 Task: Create a new event for a project review and feedback session on the 16th at 12 PM.
Action: Mouse moved to (27, 98)
Screenshot: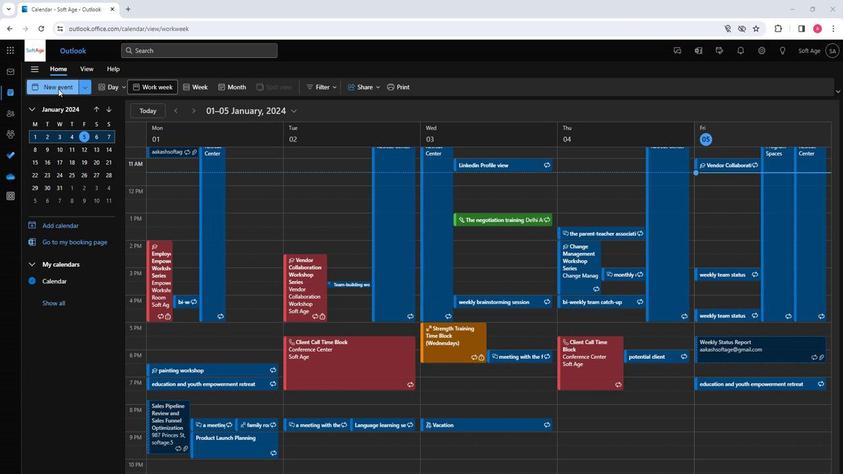 
Action: Mouse pressed left at (27, 98)
Screenshot: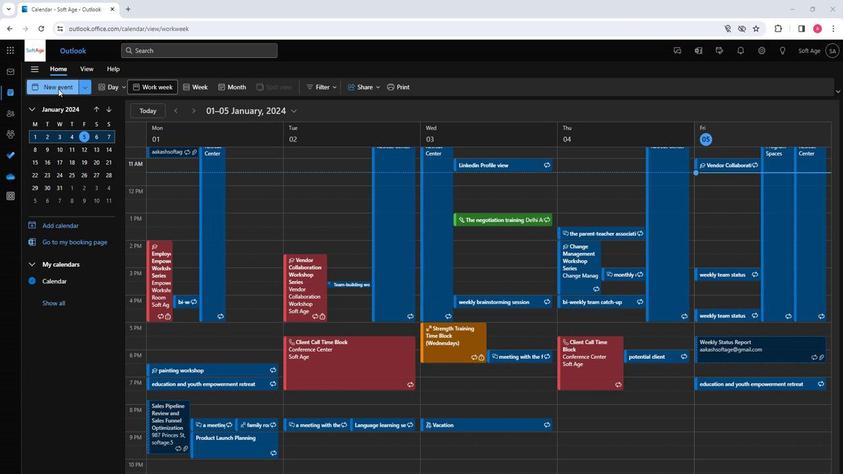 
Action: Mouse moved to (43, 102)
Screenshot: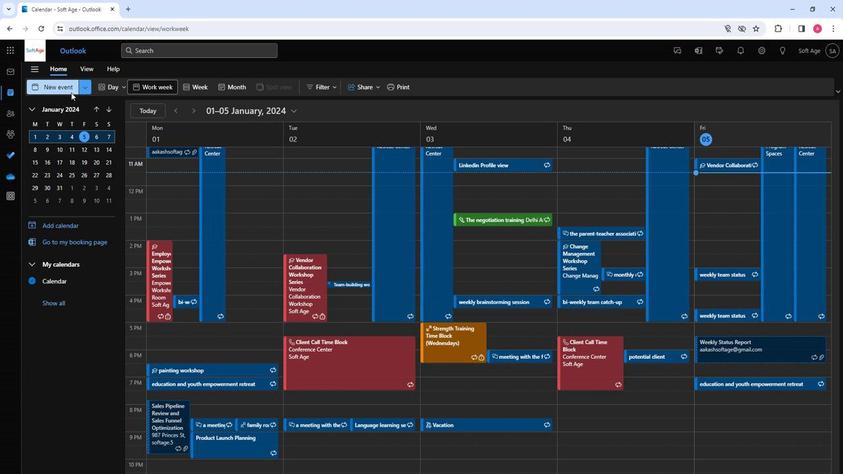 
Action: Key pressed <Key.shift><Key.shift><Key.shift><Key.shift><Key.shift><Key.shift><Key.shift><Key.shift><Key.shift>Project<Key.space><Key.shift><Key.shift><Key.shift><Key.shift><Key.shift><Key.shift>Review<Key.space>and<Key.backspace><Key.backspace><Key.backspace><Key.shift>And<Key.space><Key.shift>Feedback<Key.space><Key.shift><Key.shift><Key.shift><Key.shift><Key.shift><Key.shift><Key.shift><Key.shift><Key.shift><Key.shift><Key.shift><Key.shift><Key.shift><Key.shift>Session
Screenshot: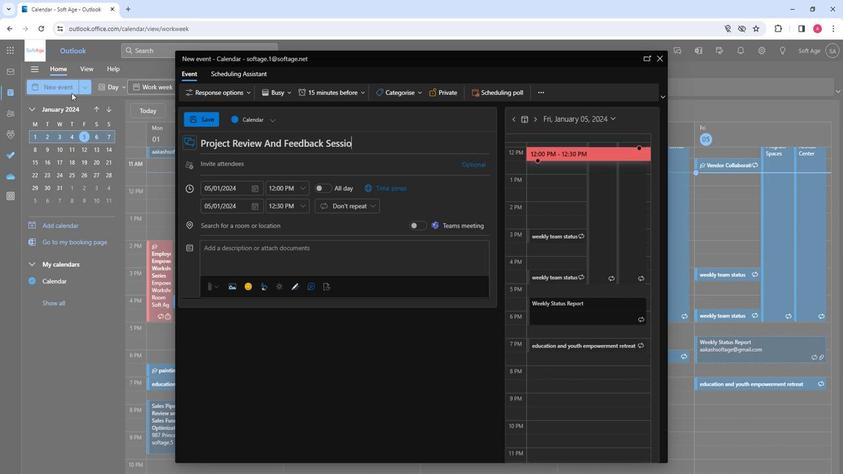 
Action: Mouse moved to (202, 173)
Screenshot: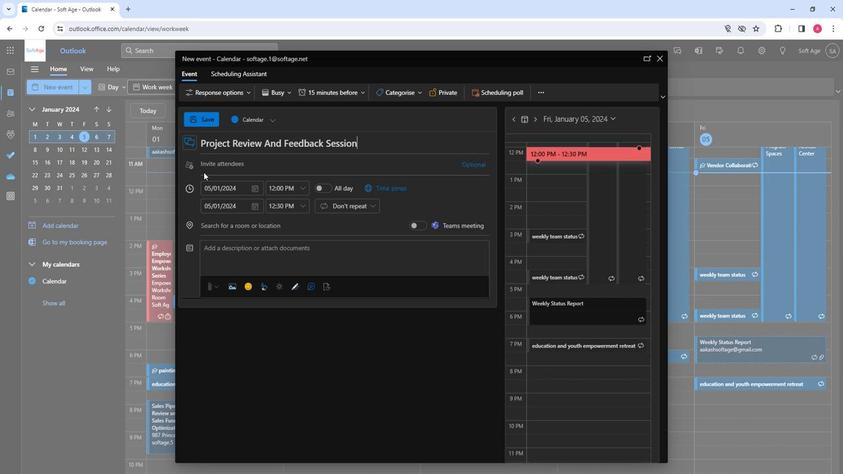 
Action: Mouse pressed left at (202, 173)
Screenshot: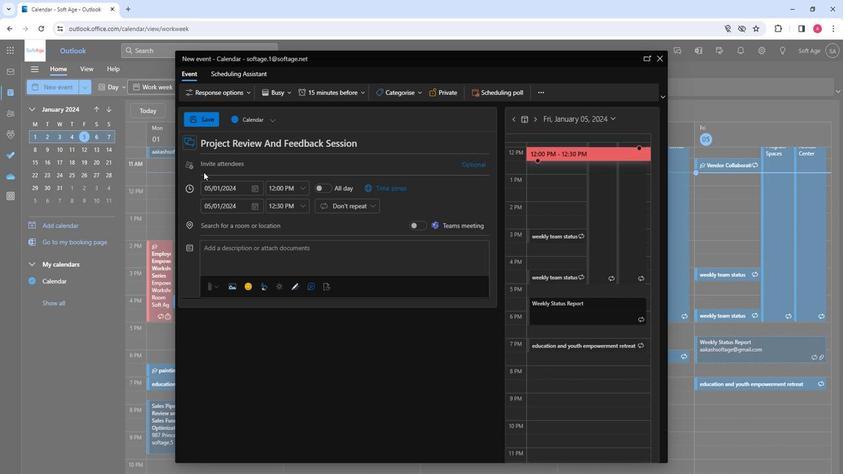 
Action: Mouse moved to (204, 173)
Screenshot: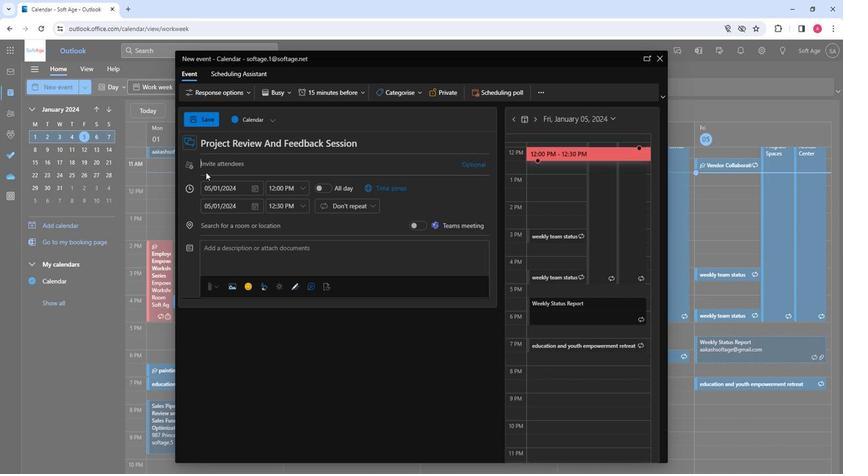 
Action: Key pressed sp
Screenshot: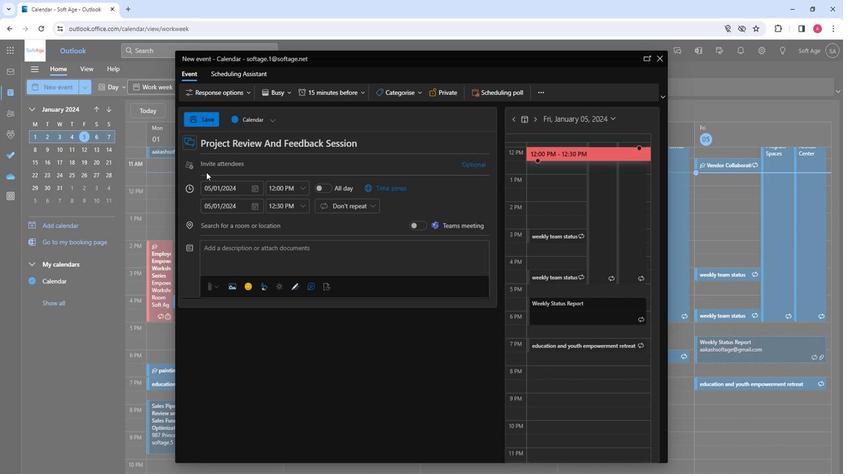 
Action: Mouse moved to (220, 171)
Screenshot: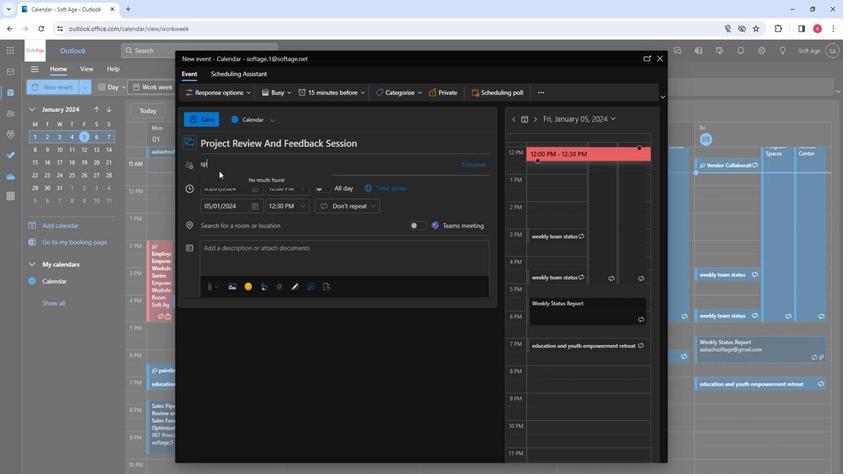 
Action: Key pressed <Key.backspace>
Screenshot: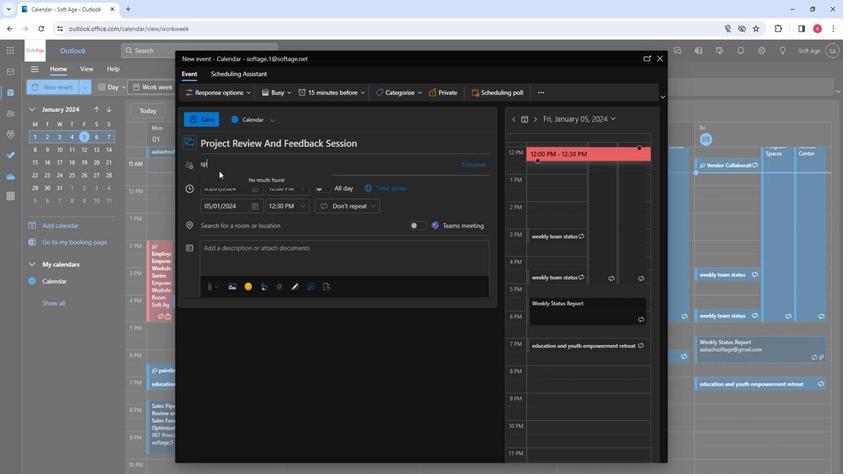 
Action: Mouse moved to (231, 187)
Screenshot: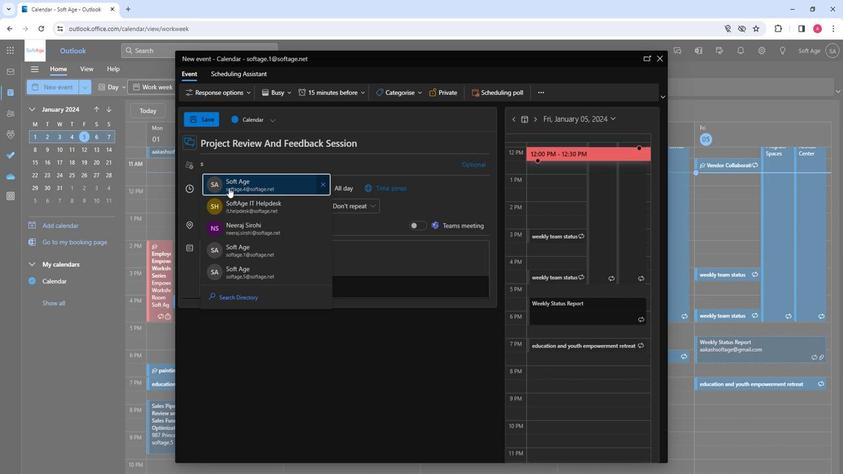 
Action: Mouse pressed left at (231, 187)
Screenshot: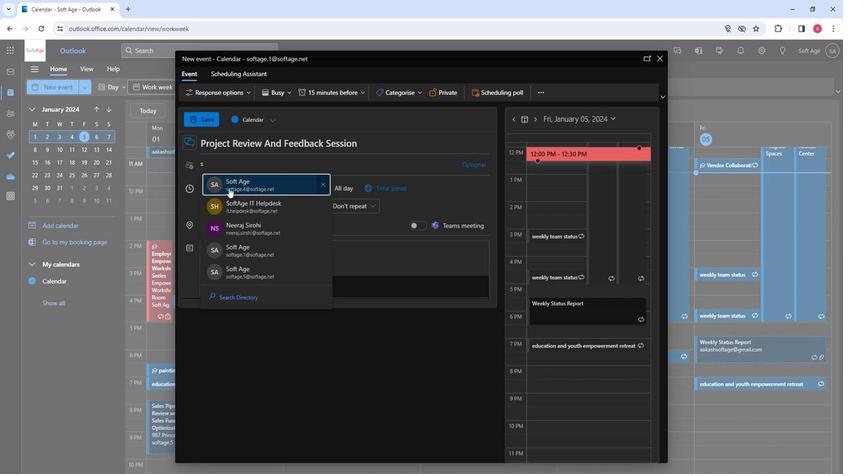 
Action: Key pressed so
Screenshot: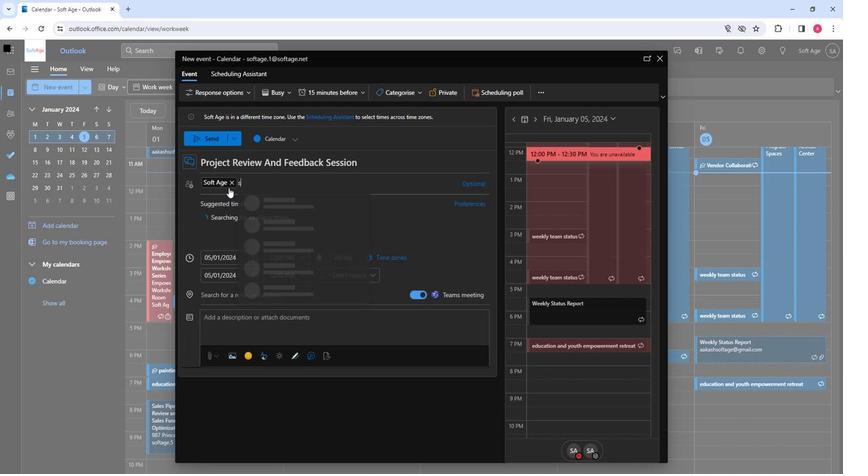 
Action: Mouse moved to (280, 239)
Screenshot: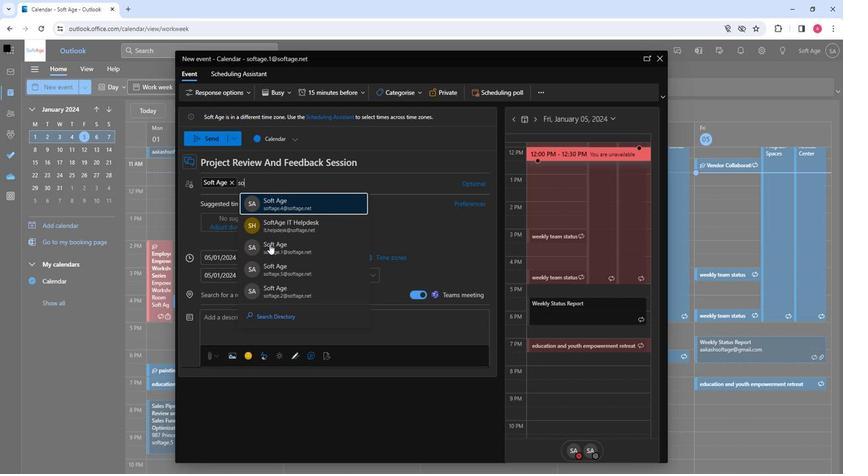 
Action: Mouse pressed left at (280, 239)
Screenshot: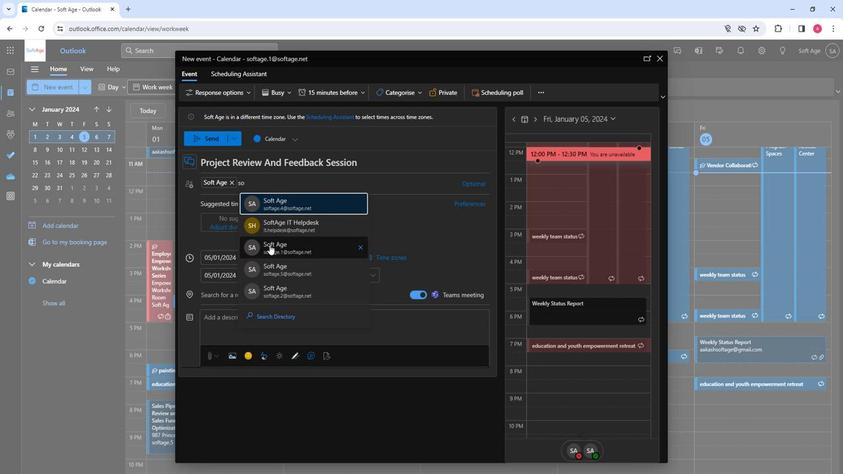 
Action: Mouse moved to (281, 239)
Screenshot: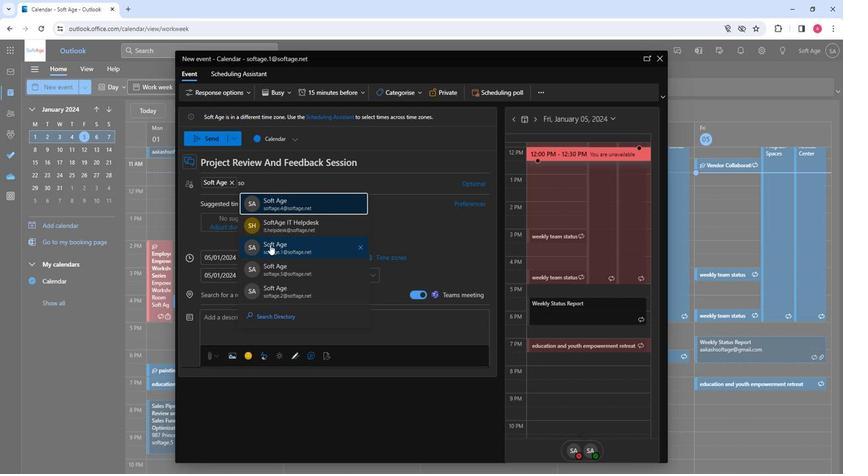 
Action: Key pressed so
Screenshot: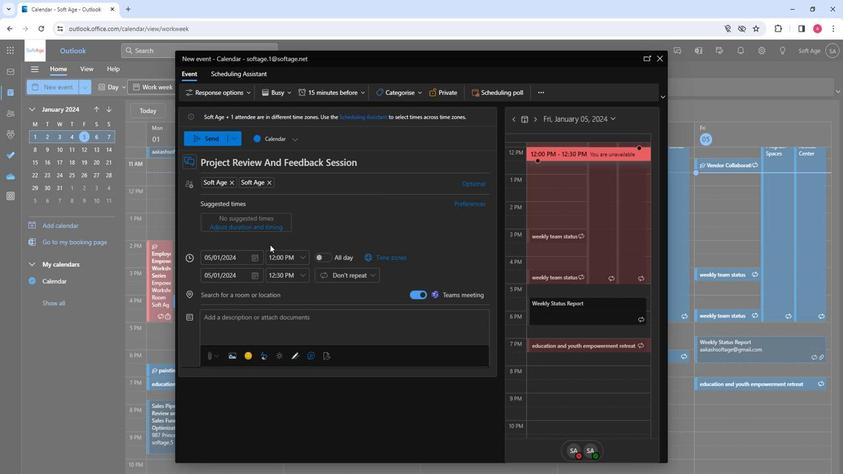 
Action: Mouse moved to (323, 274)
Screenshot: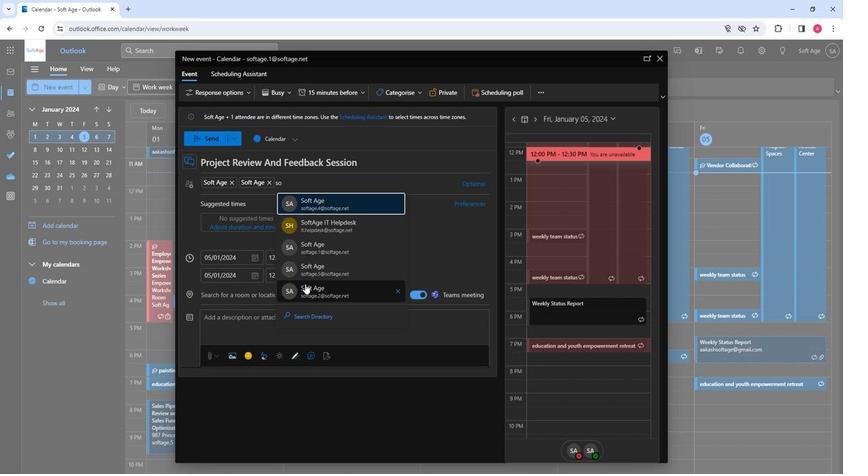 
Action: Mouse pressed left at (323, 274)
Screenshot: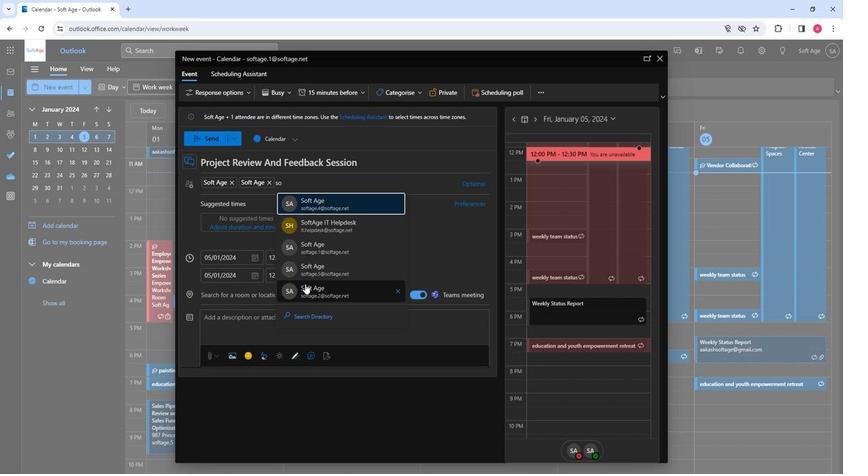 
Action: Mouse moved to (264, 249)
Screenshot: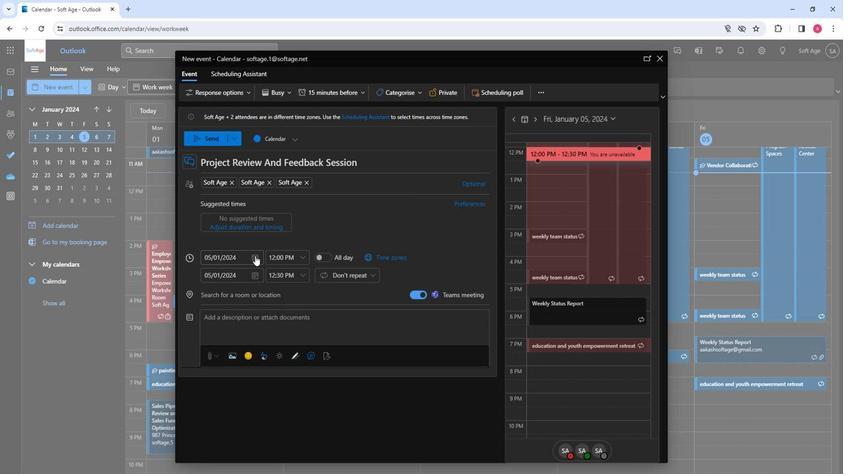 
Action: Mouse pressed left at (264, 249)
Screenshot: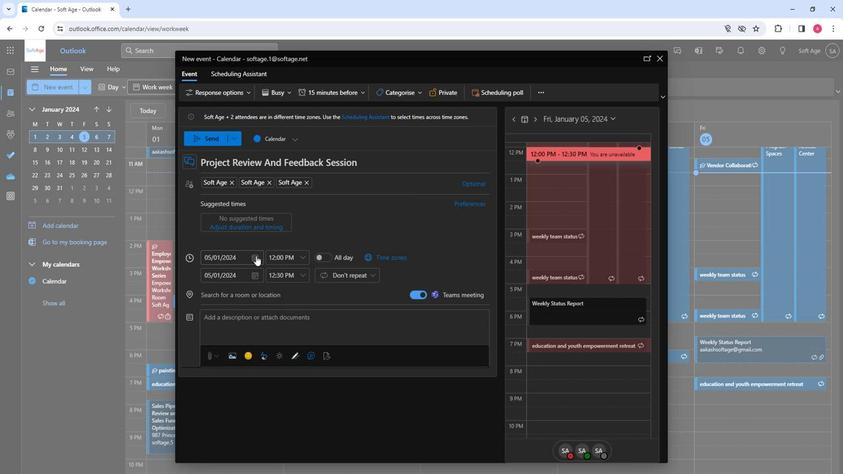 
Action: Mouse moved to (227, 315)
Screenshot: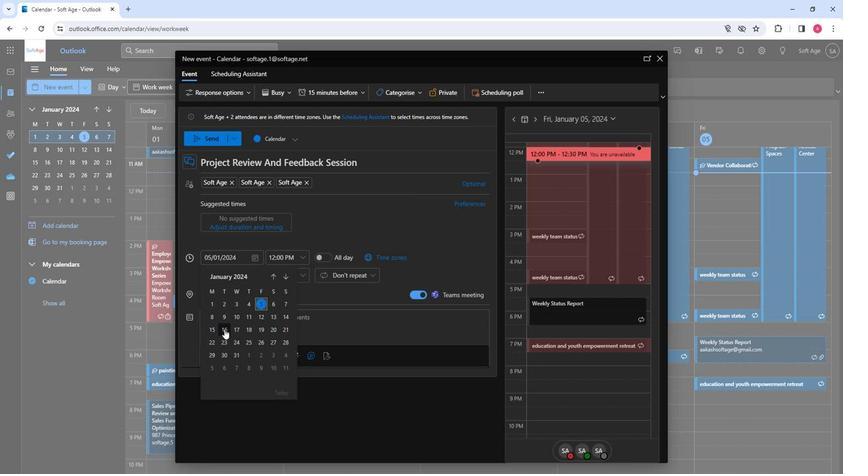 
Action: Mouse pressed left at (227, 315)
Screenshot: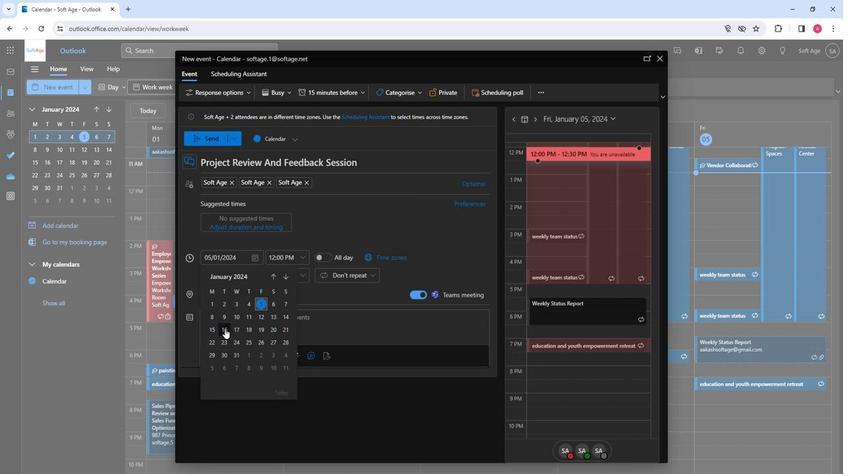 
Action: Mouse moved to (318, 252)
Screenshot: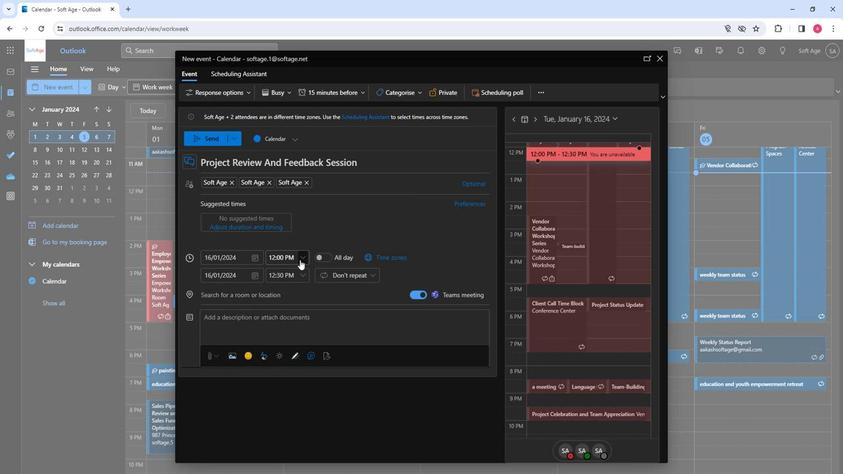 
Action: Mouse pressed left at (318, 252)
Screenshot: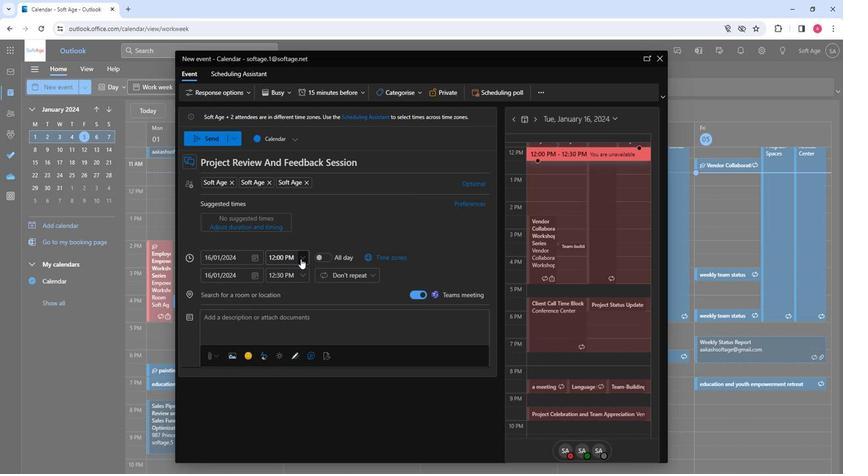 
Action: Mouse moved to (310, 287)
Screenshot: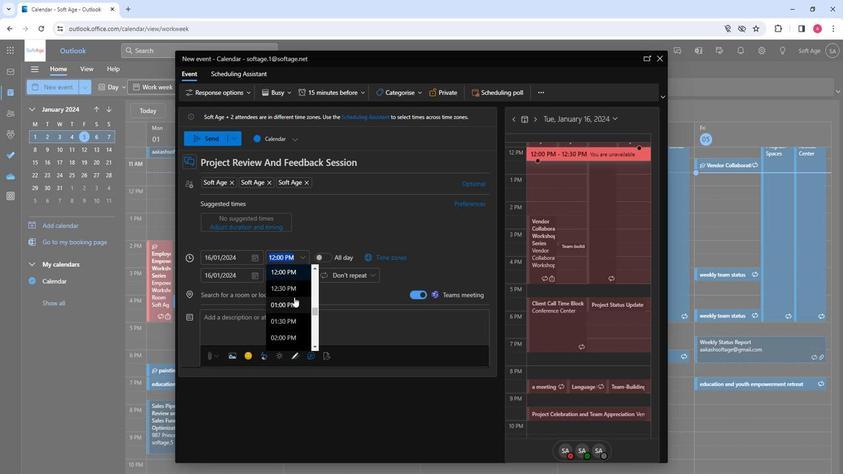
Action: Mouse scrolled (310, 286) with delta (0, 0)
Screenshot: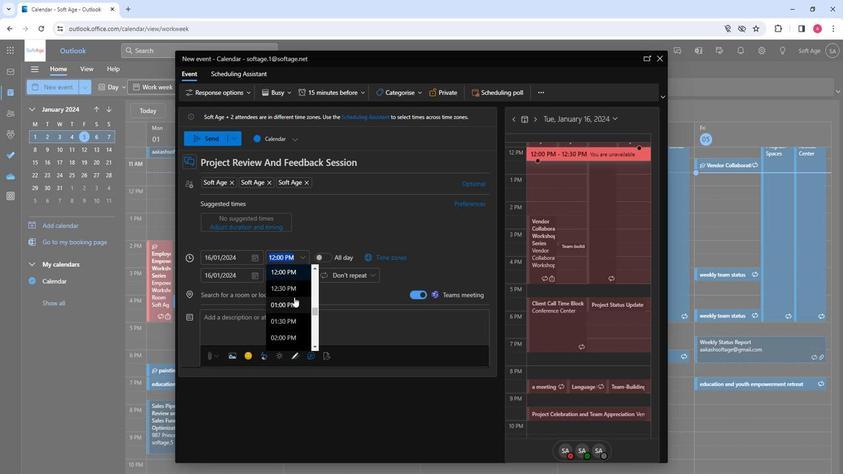 
Action: Mouse moved to (309, 287)
Screenshot: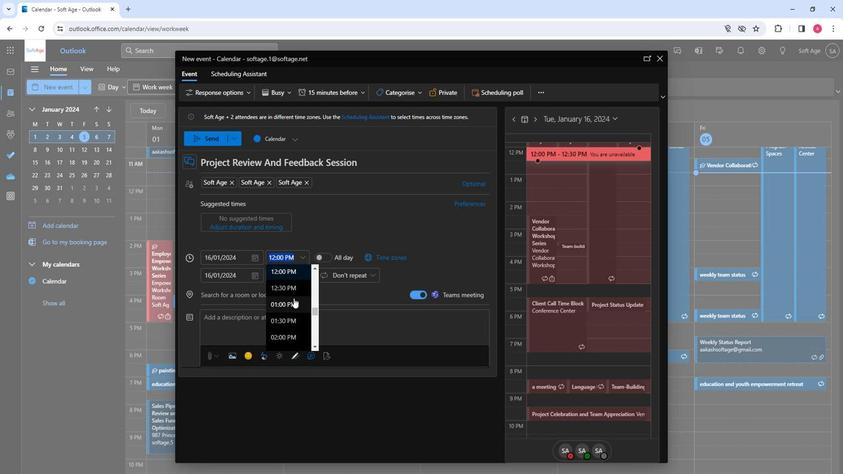 
Action: Mouse scrolled (309, 287) with delta (0, 0)
Screenshot: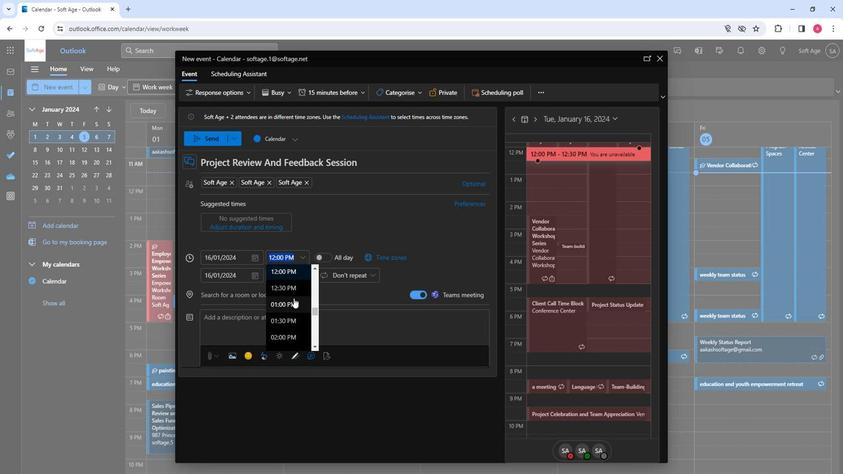 
Action: Mouse scrolled (309, 287) with delta (0, 0)
Screenshot: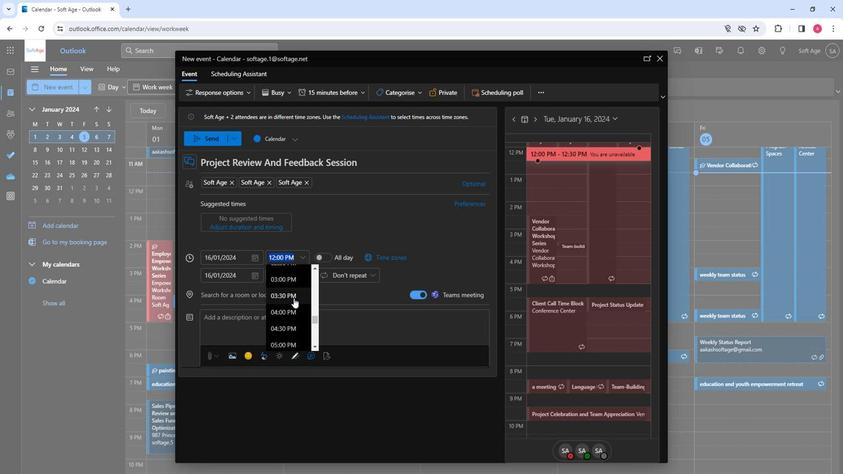 
Action: Mouse scrolled (309, 287) with delta (0, 0)
Screenshot: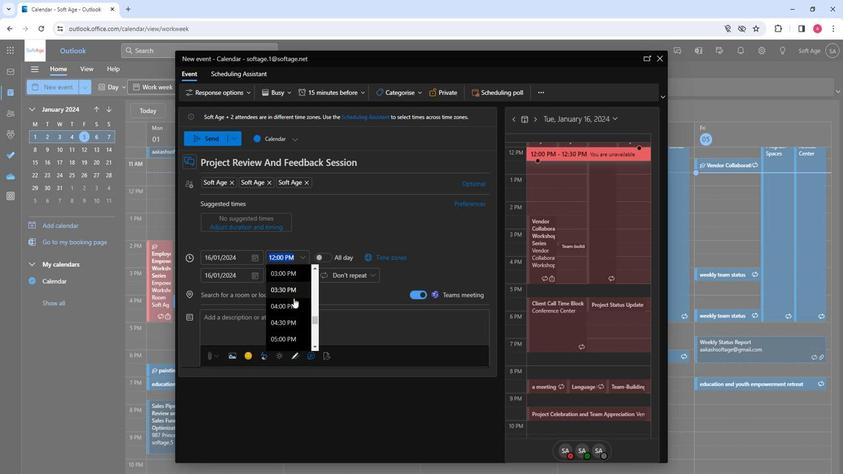 
Action: Mouse scrolled (309, 287) with delta (0, 0)
Screenshot: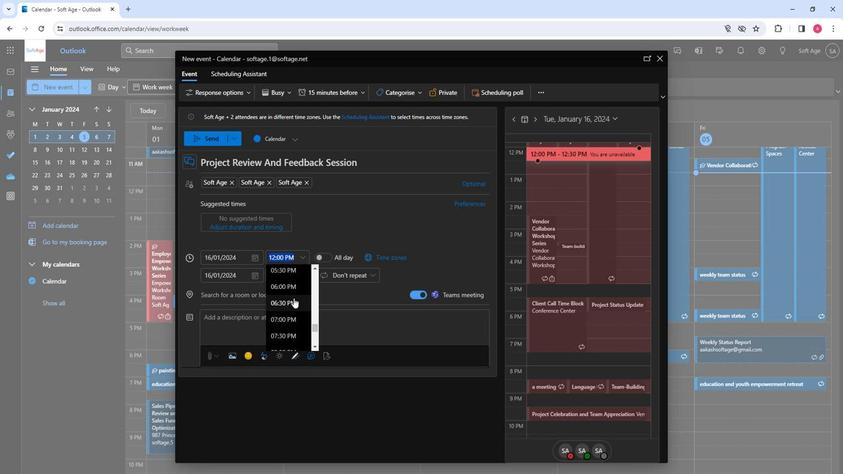 
Action: Mouse scrolled (309, 287) with delta (0, 0)
Screenshot: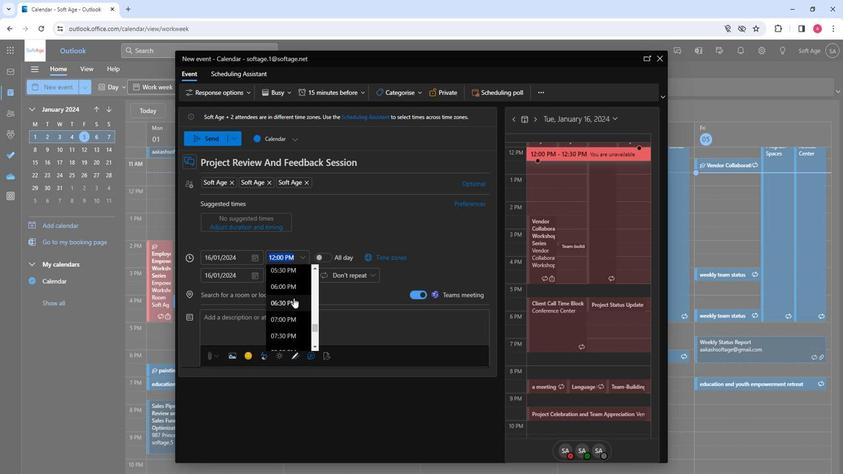 
Action: Mouse scrolled (309, 287) with delta (0, 0)
Screenshot: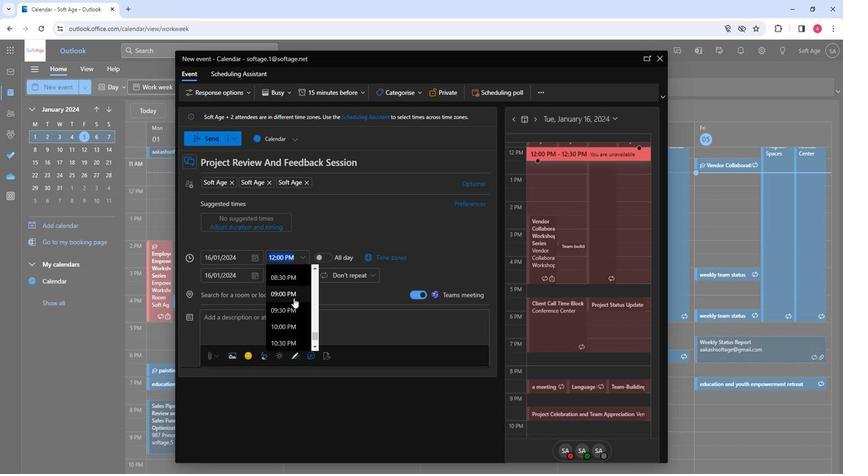 
Action: Mouse scrolled (309, 287) with delta (0, 0)
Screenshot: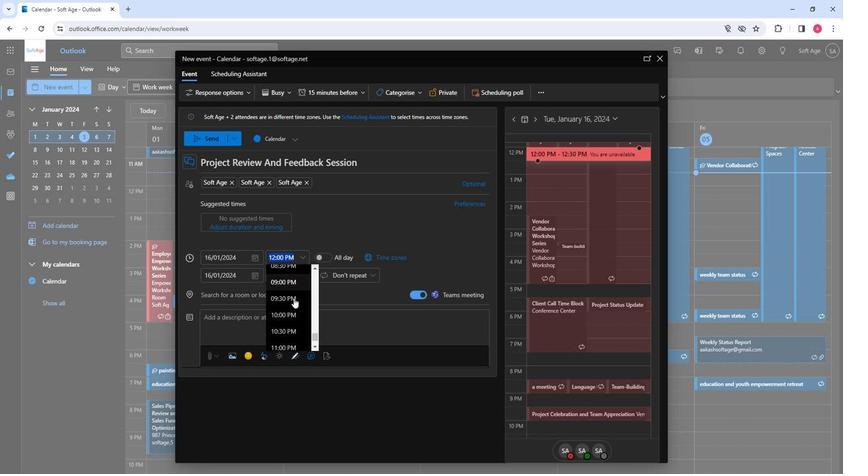 
Action: Mouse scrolled (309, 287) with delta (0, 0)
Screenshot: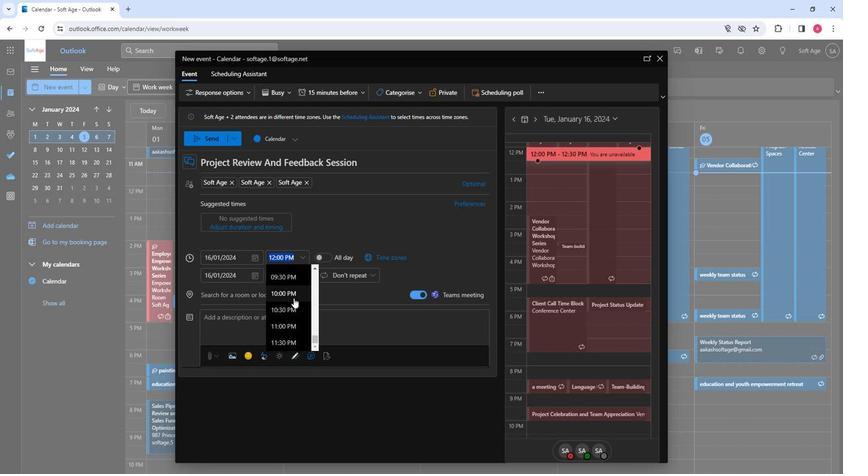 
Action: Mouse scrolled (309, 287) with delta (0, 0)
Screenshot: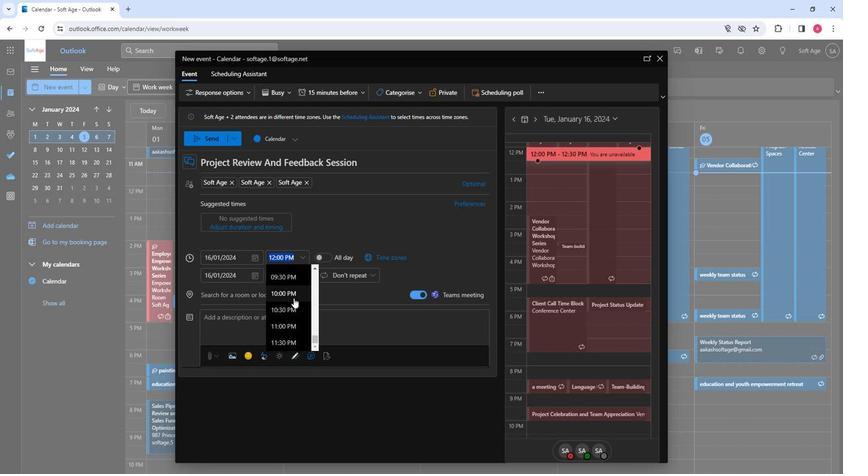 
Action: Mouse scrolled (309, 287) with delta (0, 0)
Screenshot: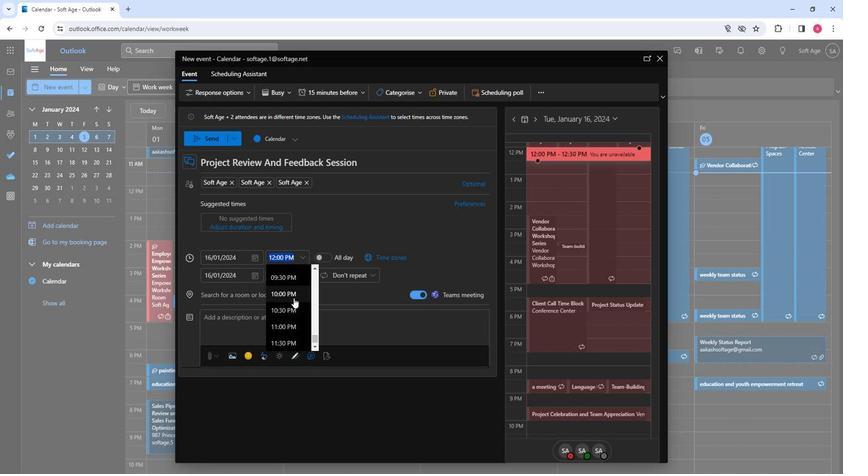
Action: Mouse scrolled (309, 287) with delta (0, 0)
Screenshot: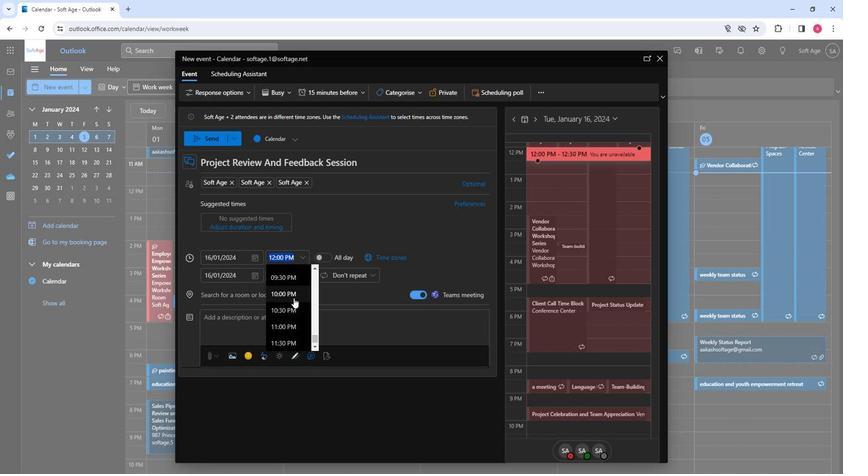 
Action: Mouse scrolled (309, 287) with delta (0, 0)
Screenshot: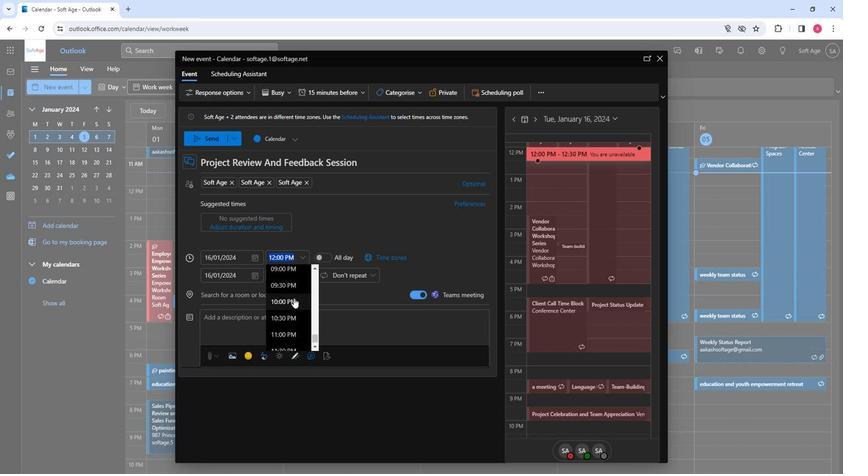 
Action: Mouse scrolled (309, 287) with delta (0, 0)
Screenshot: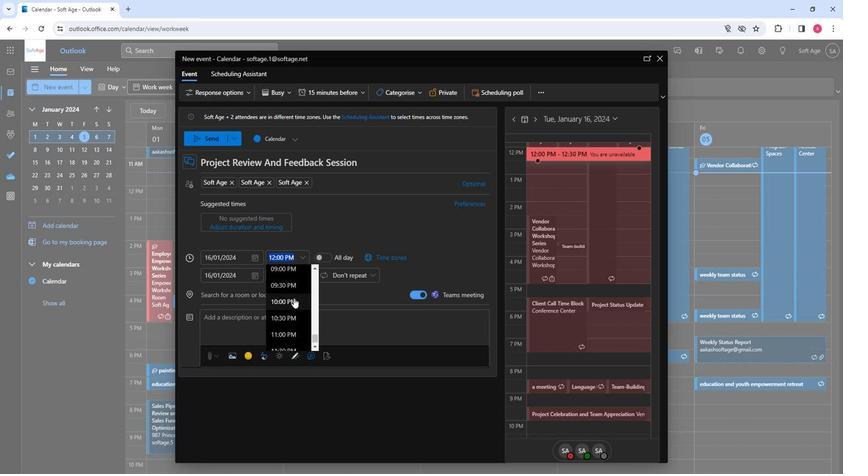 
Action: Mouse scrolled (309, 287) with delta (0, 0)
Screenshot: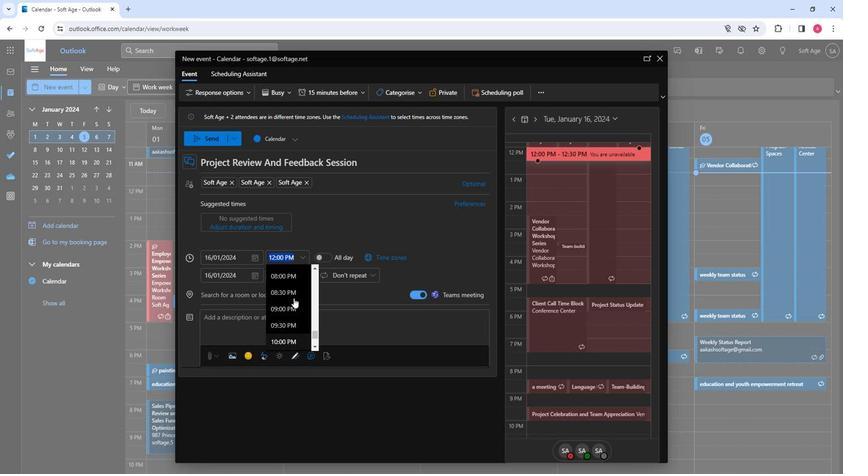 
Action: Mouse moved to (305, 276)
Screenshot: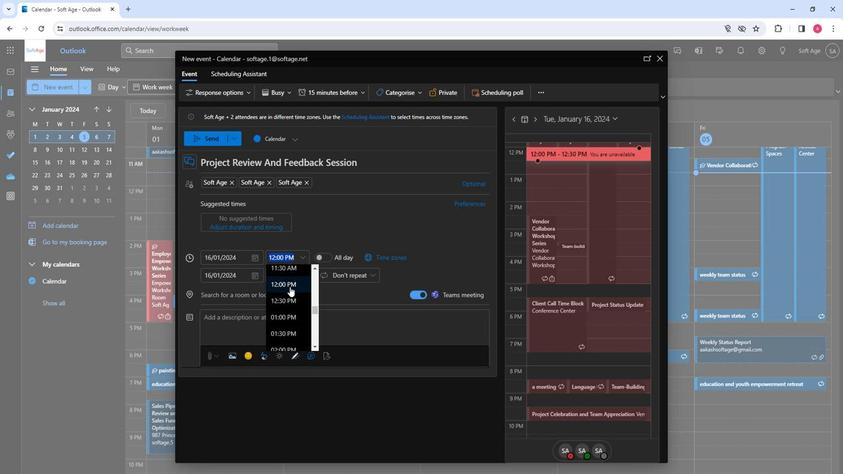 
Action: Mouse pressed left at (305, 276)
Screenshot: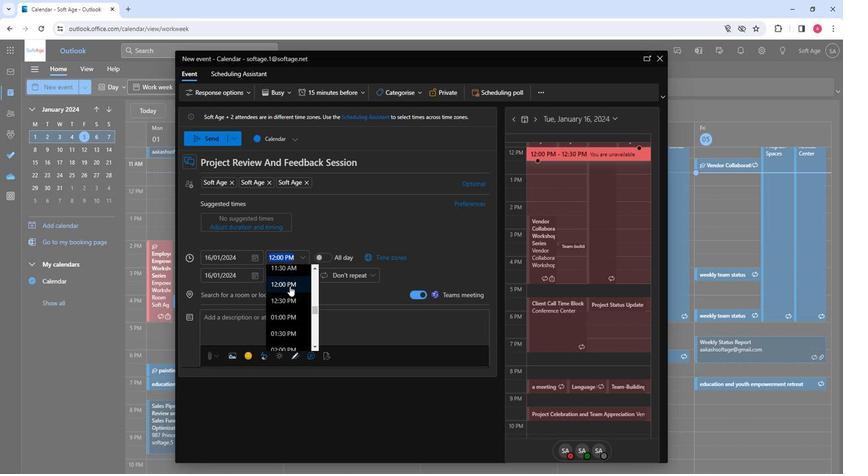 
Action: Mouse moved to (268, 284)
Screenshot: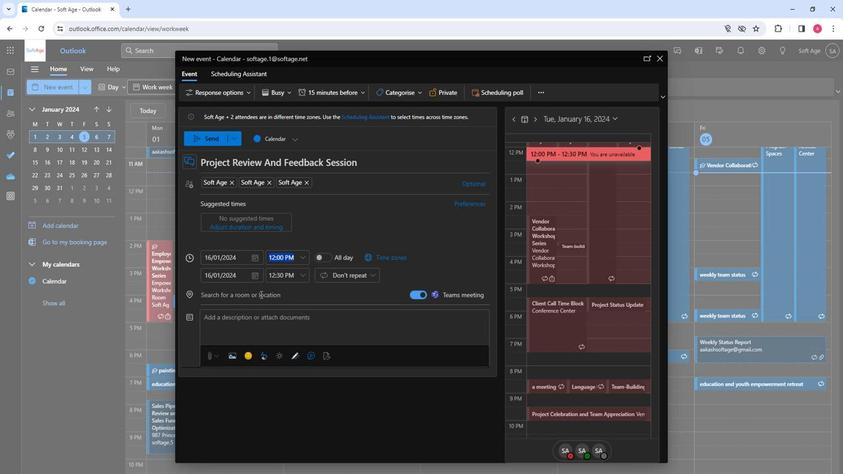 
Action: Mouse pressed left at (268, 284)
Screenshot: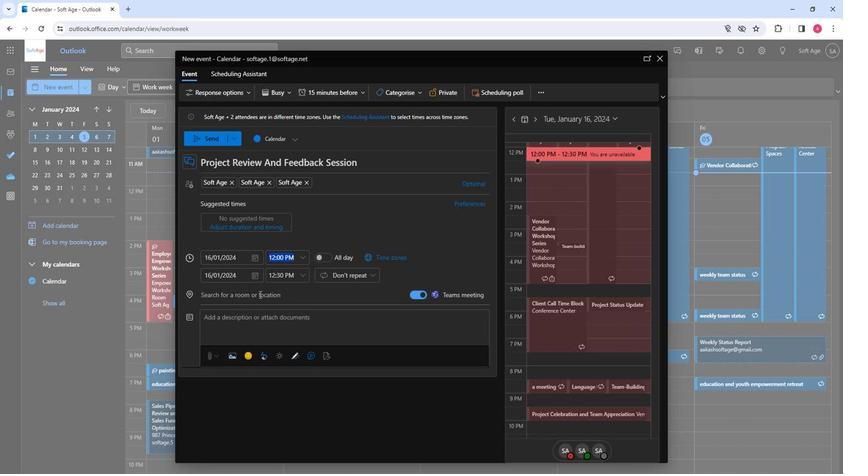 
Action: Mouse moved to (269, 374)
Screenshot: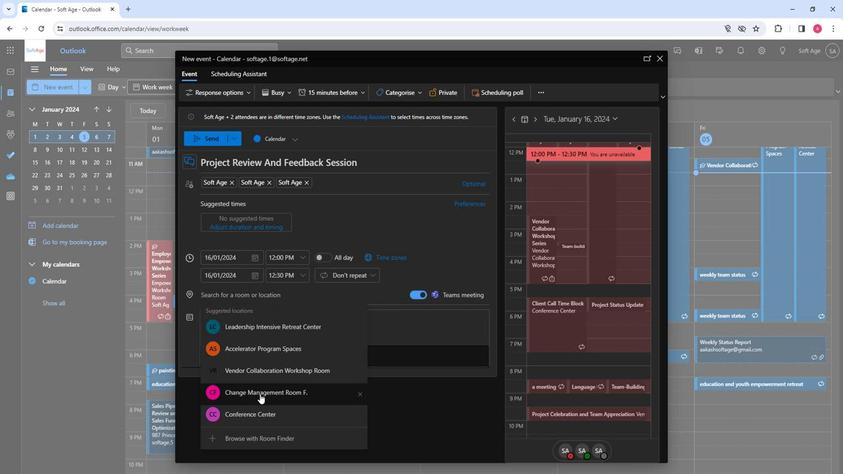 
Action: Mouse pressed left at (269, 374)
Screenshot: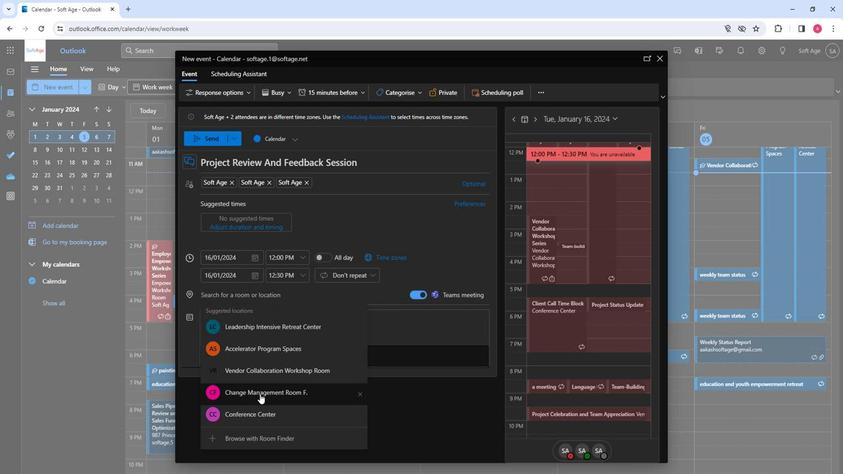 
Action: Mouse moved to (233, 312)
Screenshot: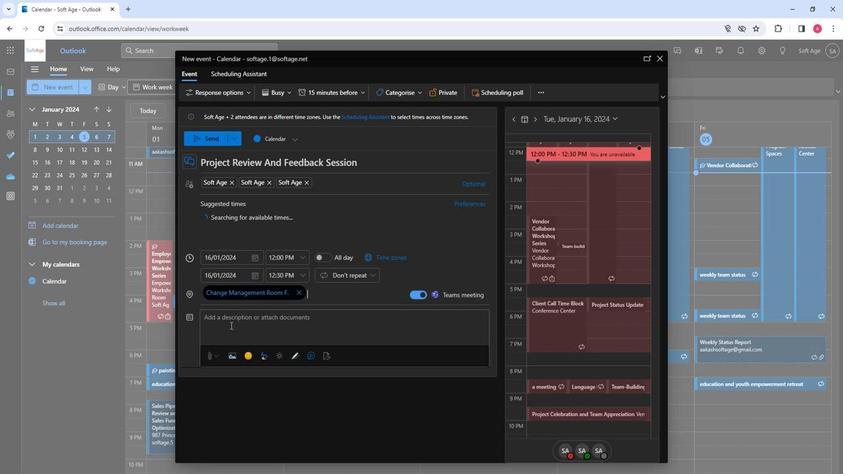 
Action: Mouse pressed left at (233, 312)
Screenshot: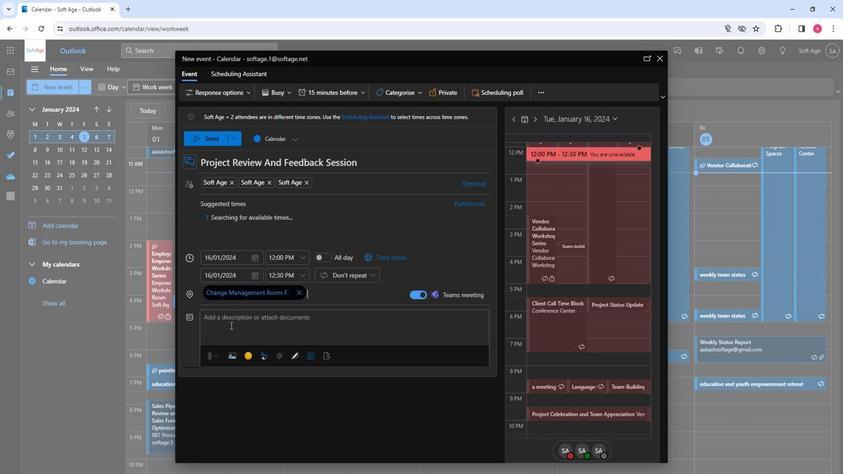 
Action: Key pressed <Key.shift>Join<Key.space>our<Key.space>innovative<Key.space><Key.shift>Project<Key.space><Key.shift>Reflection<Key.space>event<Key.shift>!<Key.space><Key.shift>Collaboratib<Key.backspace>vely<Key.space>review<Key.space>milestones,<Key.space>shrre<Key.backspace><Key.backspace><Key.backspace>are<Key.space>insights,<Key.space>and<Key.space>provide<Key.space>constructive<Key.space>feedbav<Key.backspace>ck.<Key.space><Key.shift><Key.shift><Key.shift><Key.shift><Key.shift><Key.shift><Key.shift><Key.shift><Key.shift><Key.shift><Key.shift><Key.shift>Inspire<Key.space>growth<Key.space>and<Key.space>propel<Key.space>your<Key.space>project<Key.space>towards<Key.space>new<Key.space>heights<Key.space>through<Key.space>shared<Key.space>reflections.
Screenshot: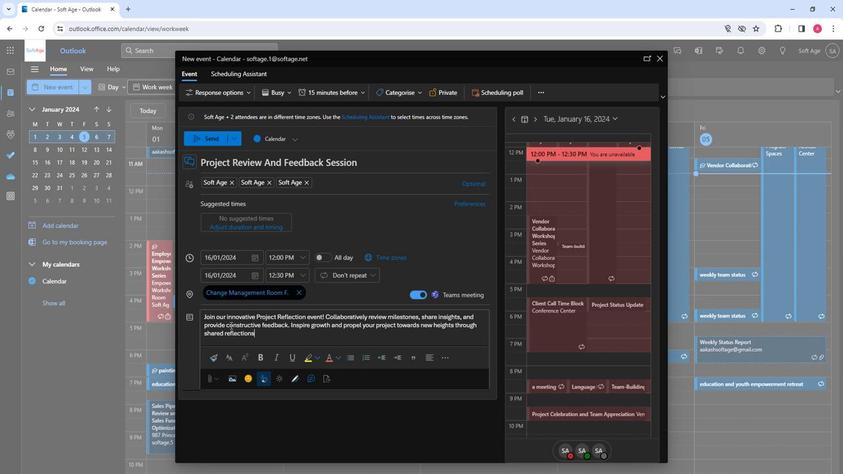 
Action: Mouse pressed left at (233, 312)
Screenshot: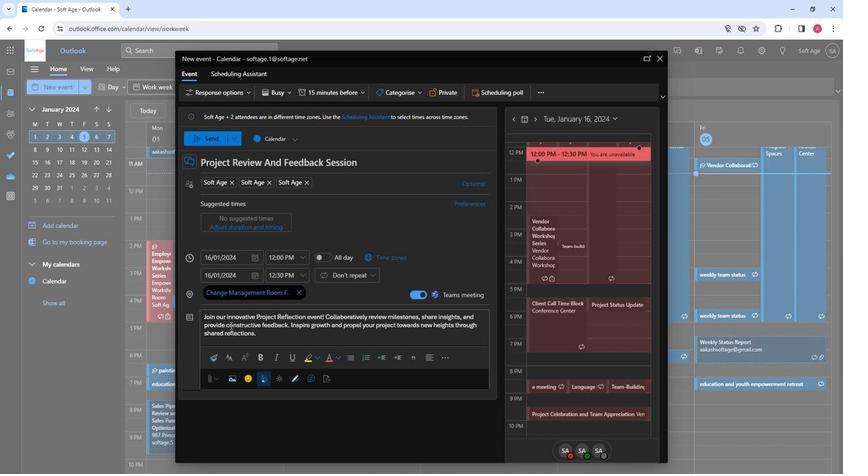 
Action: Mouse pressed left at (233, 312)
Screenshot: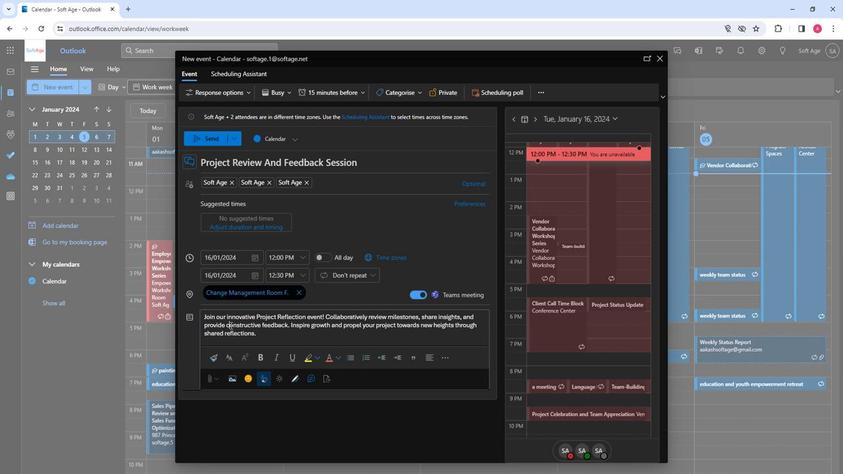 
Action: Mouse pressed left at (233, 312)
Screenshot: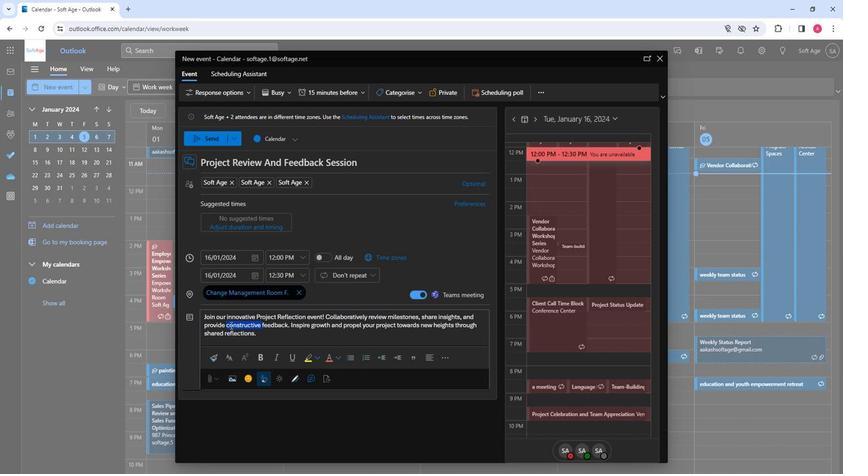
Action: Mouse moved to (236, 347)
Screenshot: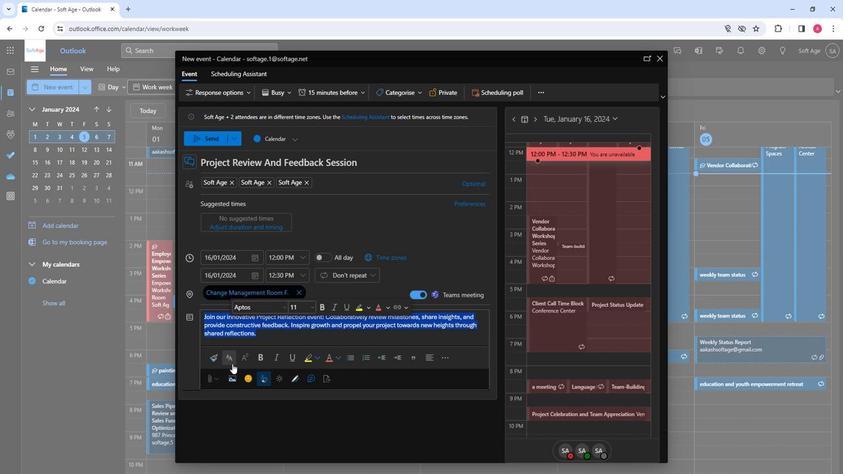 
Action: Mouse pressed left at (236, 347)
Screenshot: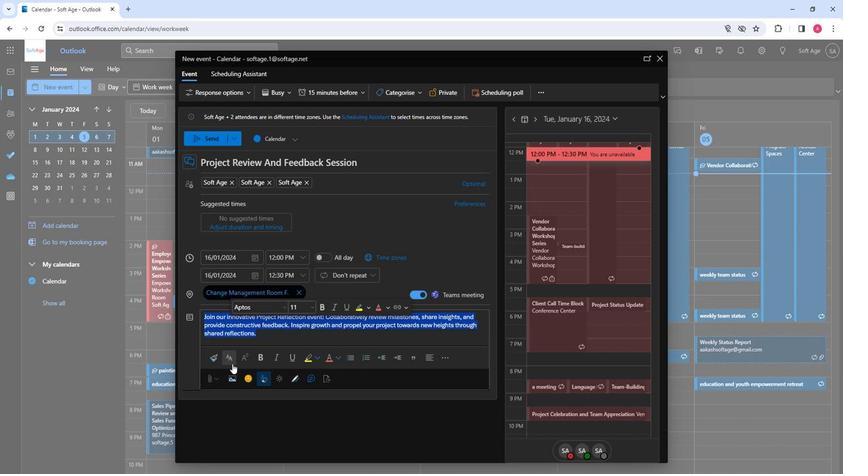 
Action: Mouse moved to (265, 310)
Screenshot: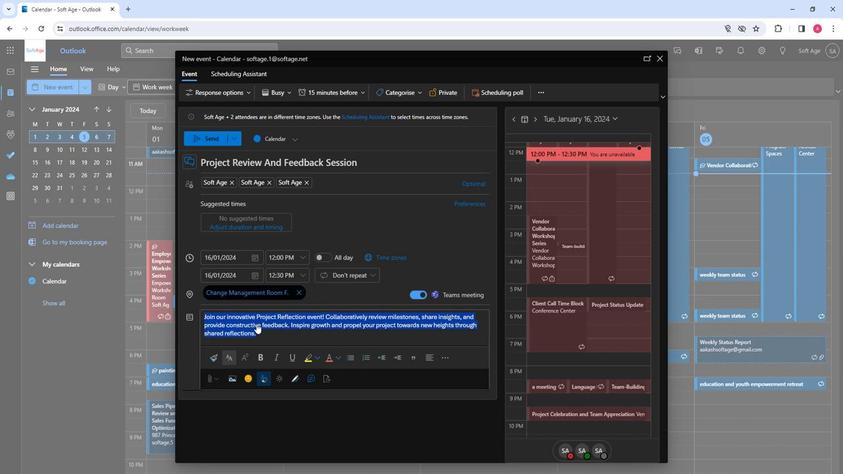 
Action: Mouse scrolled (265, 310) with delta (0, 0)
Screenshot: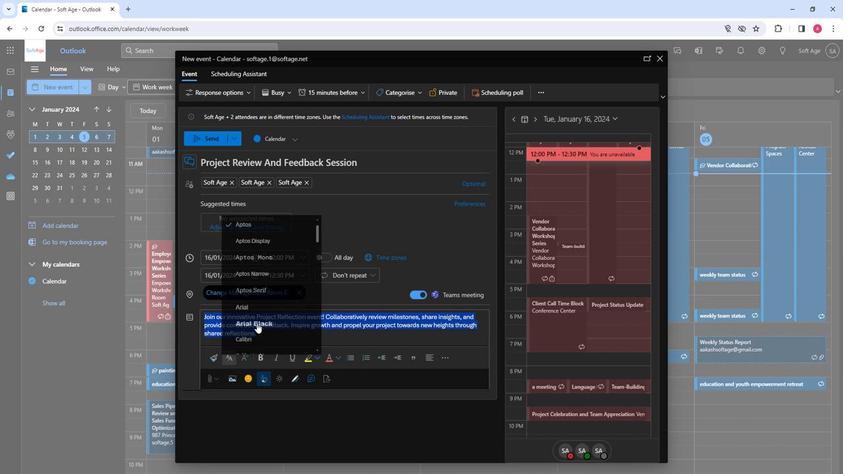 
Action: Mouse scrolled (265, 310) with delta (0, 0)
Screenshot: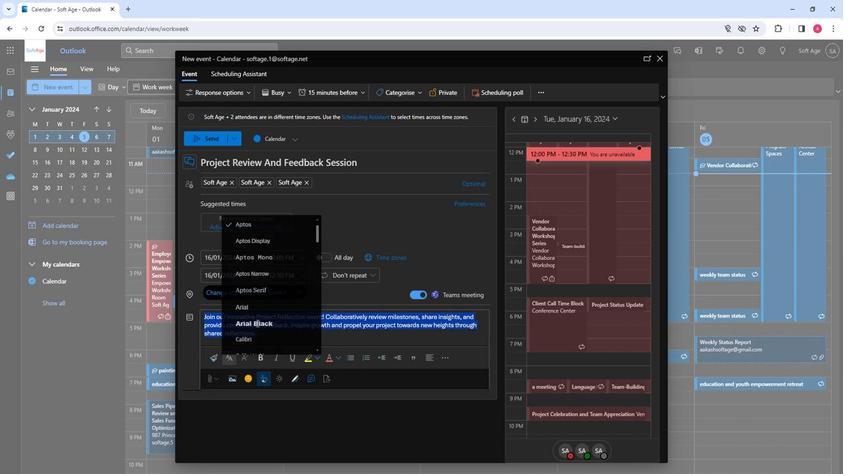 
Action: Mouse moved to (265, 289)
Screenshot: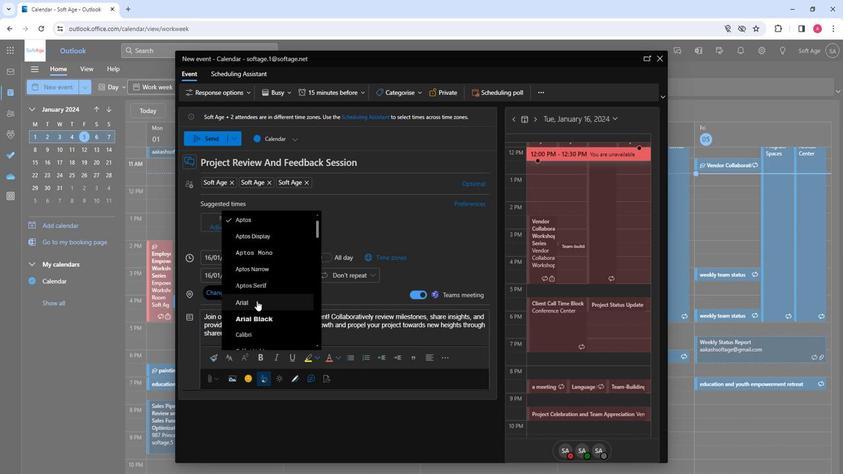 
Action: Mouse scrolled (265, 289) with delta (0, 0)
Screenshot: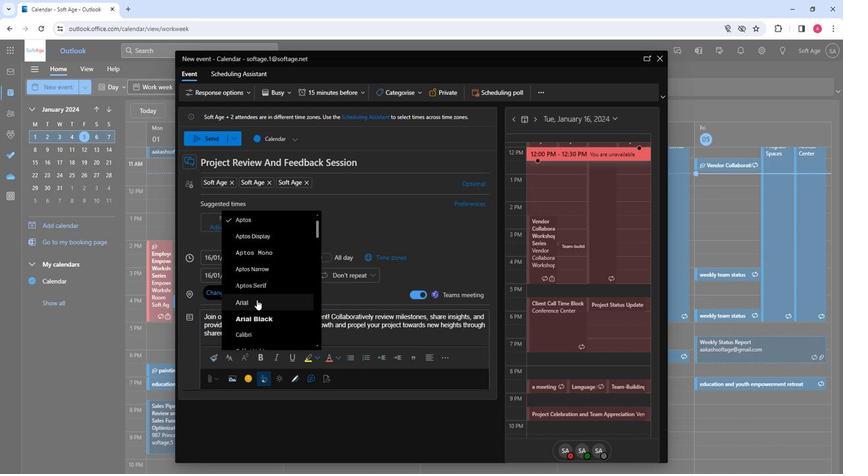 
Action: Mouse moved to (265, 287)
Screenshot: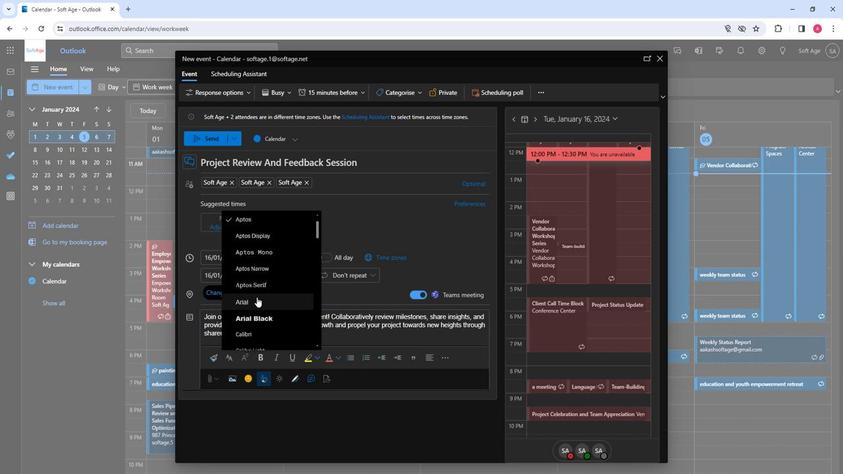 
Action: Mouse scrolled (265, 286) with delta (0, 0)
Screenshot: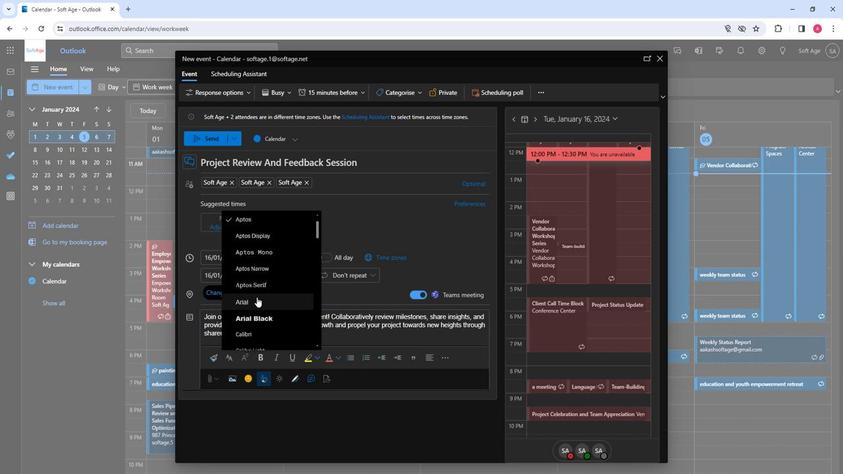
Action: Mouse moved to (265, 287)
Screenshot: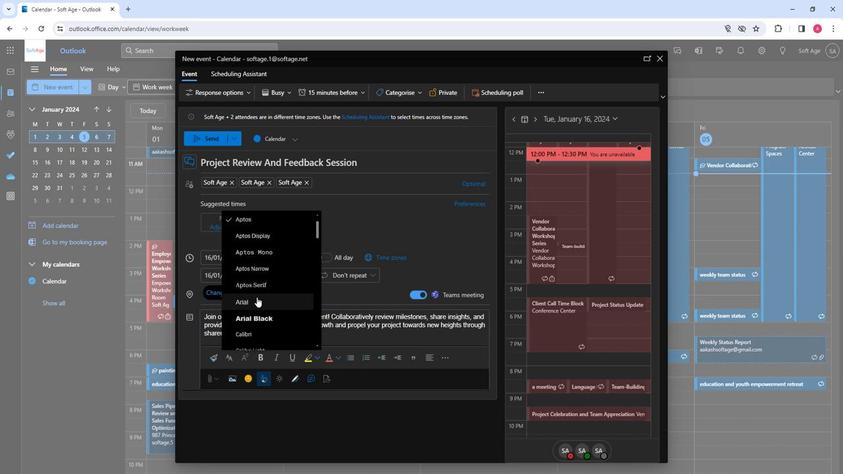 
Action: Mouse scrolled (265, 286) with delta (0, 0)
Screenshot: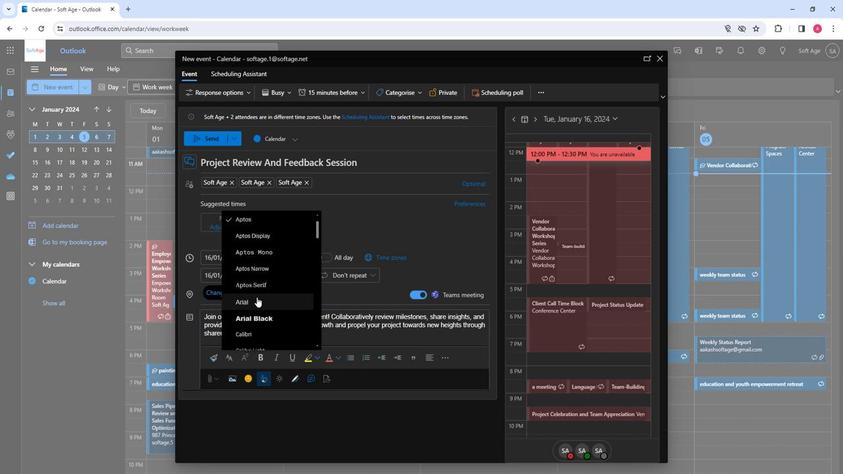 
Action: Mouse scrolled (265, 286) with delta (0, 0)
Screenshot: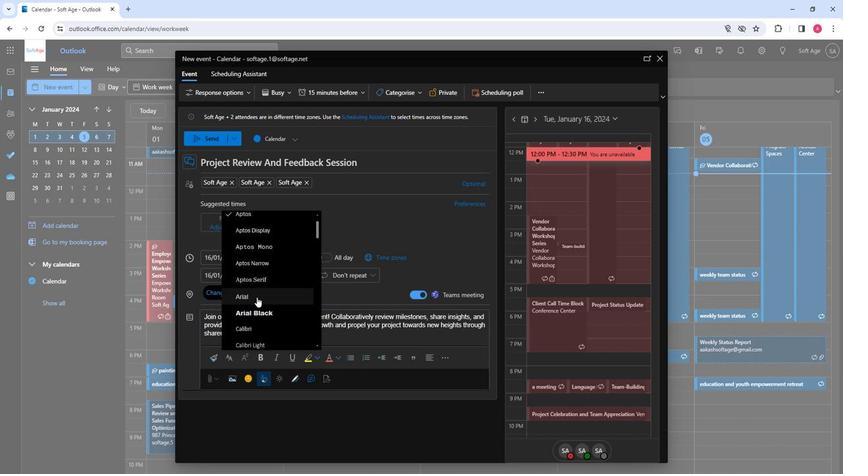 
Action: Mouse moved to (262, 245)
Screenshot: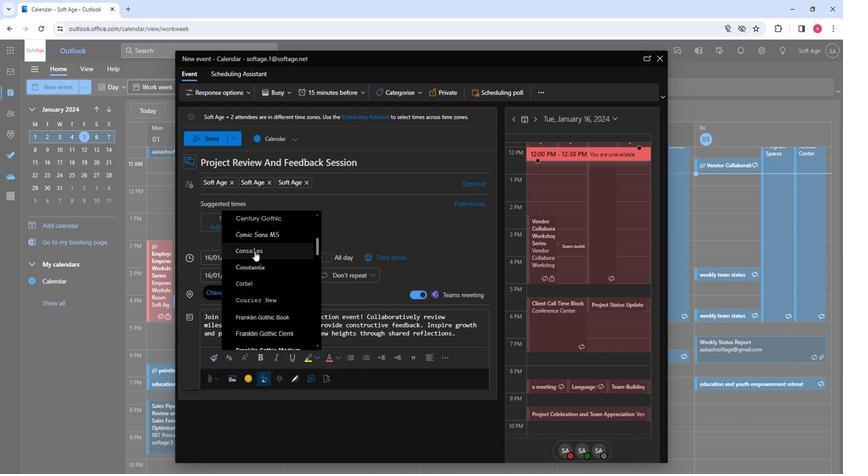 
Action: Mouse pressed left at (262, 245)
Screenshot: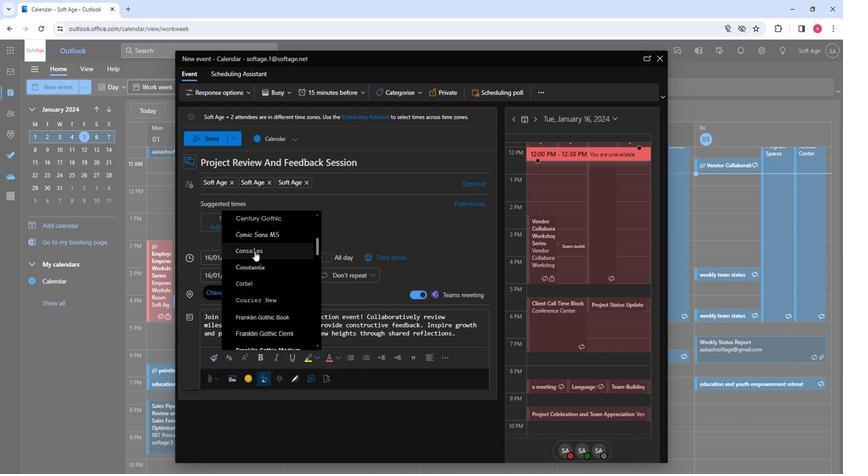 
Action: Mouse moved to (292, 341)
Screenshot: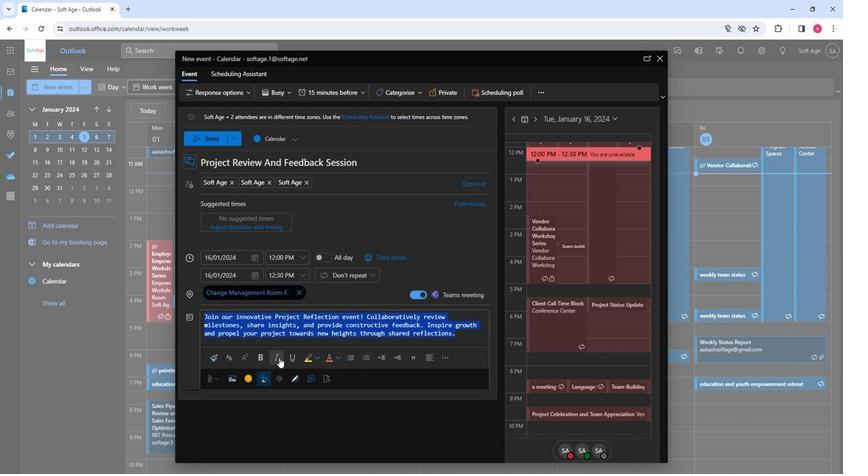 
Action: Mouse pressed left at (292, 341)
Screenshot: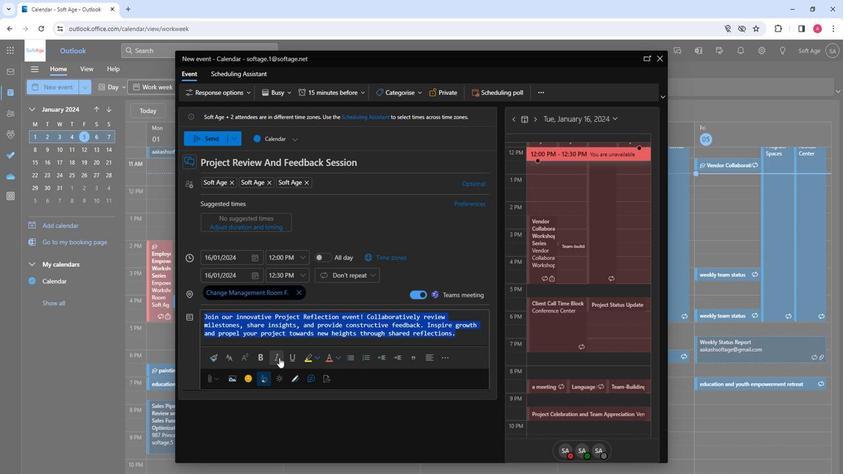 
Action: Mouse moved to (366, 339)
Screenshot: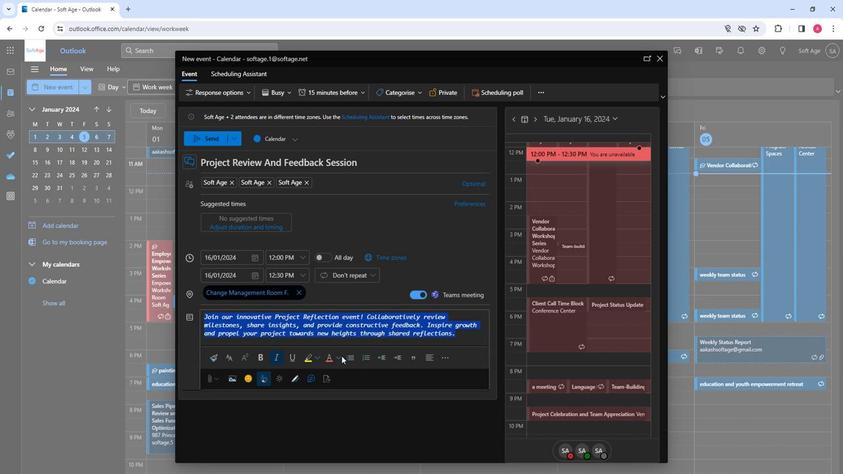 
Action: Mouse pressed left at (366, 339)
Screenshot: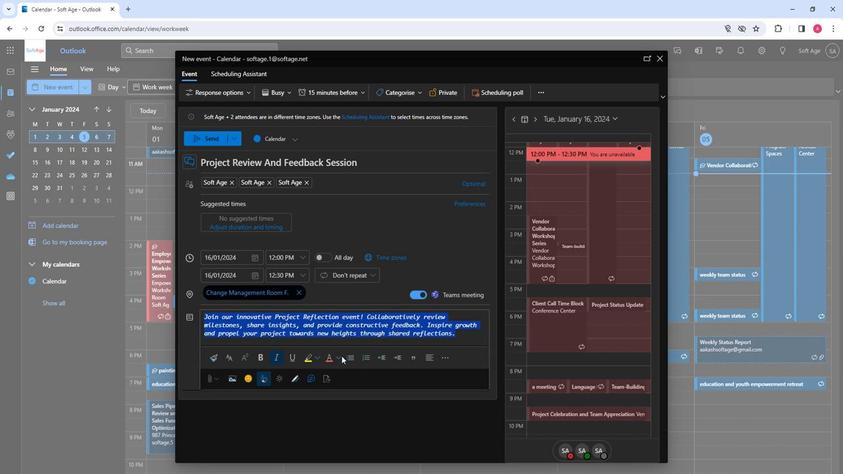 
Action: Mouse moved to (364, 339)
Screenshot: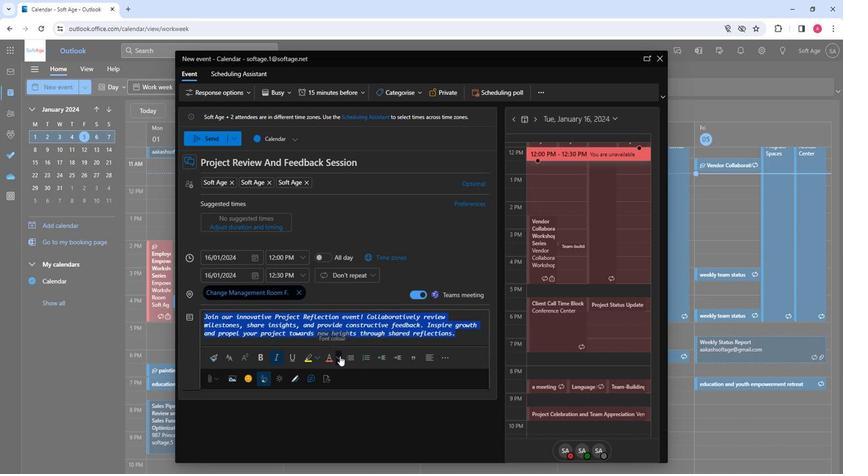 
Action: Mouse pressed left at (364, 339)
Screenshot: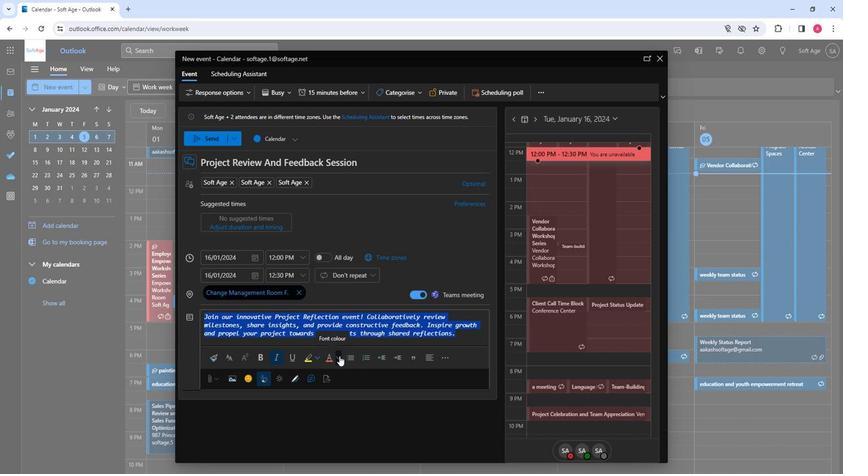 
Action: Mouse moved to (372, 360)
Screenshot: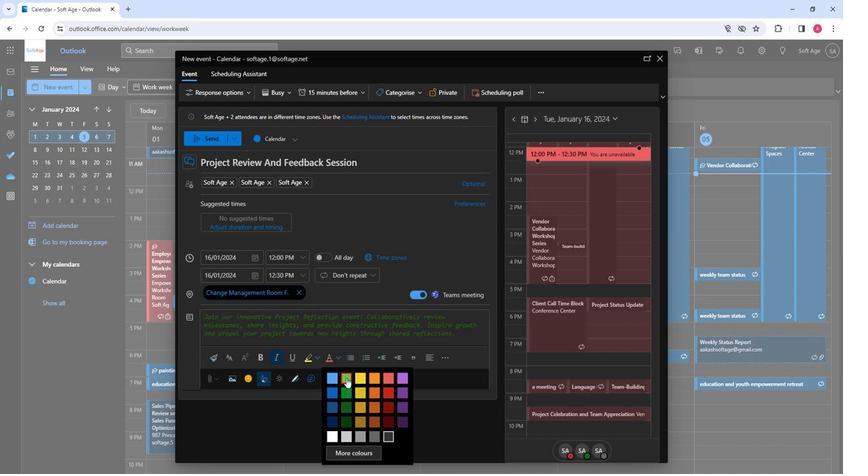 
Action: Mouse pressed left at (372, 360)
Screenshot: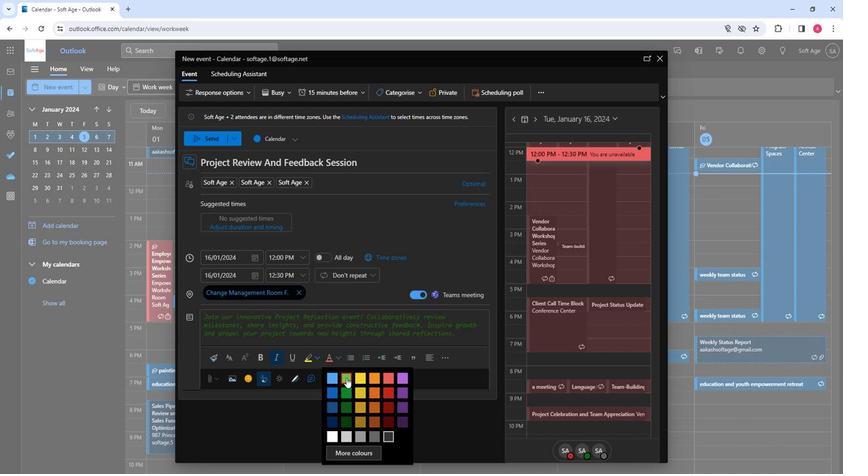 
Action: Mouse moved to (433, 341)
Screenshot: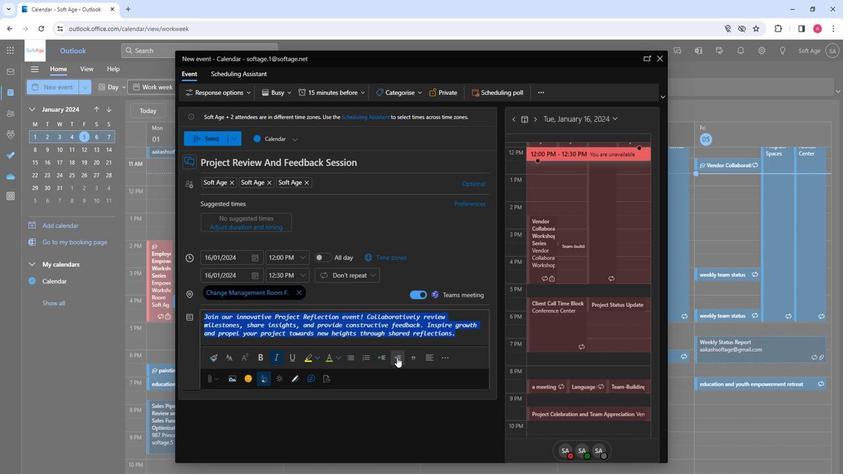 
Action: Mouse pressed left at (433, 341)
Screenshot: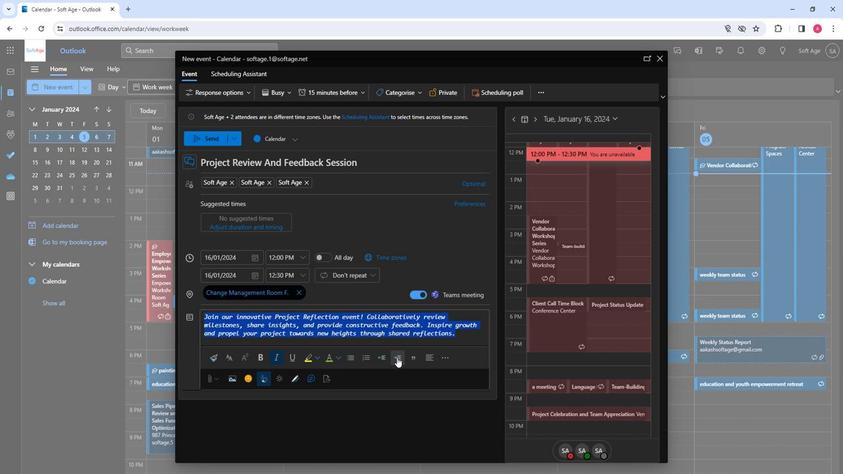 
Action: Mouse moved to (508, 314)
Screenshot: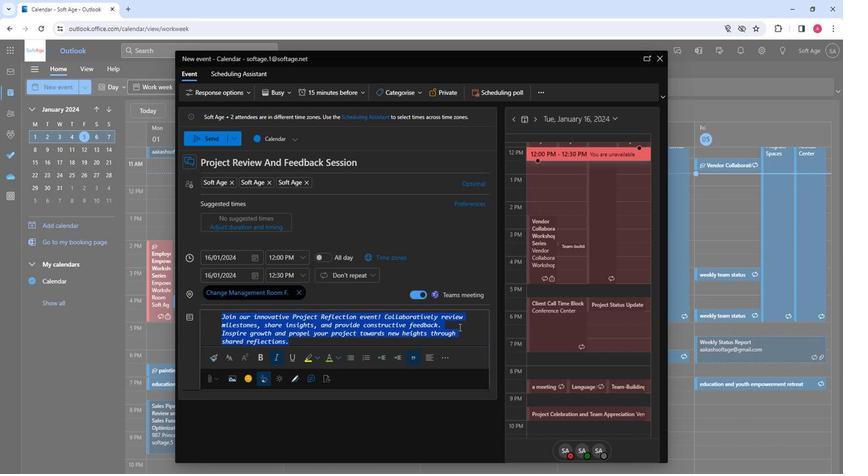 
Action: Mouse pressed left at (508, 314)
Screenshot: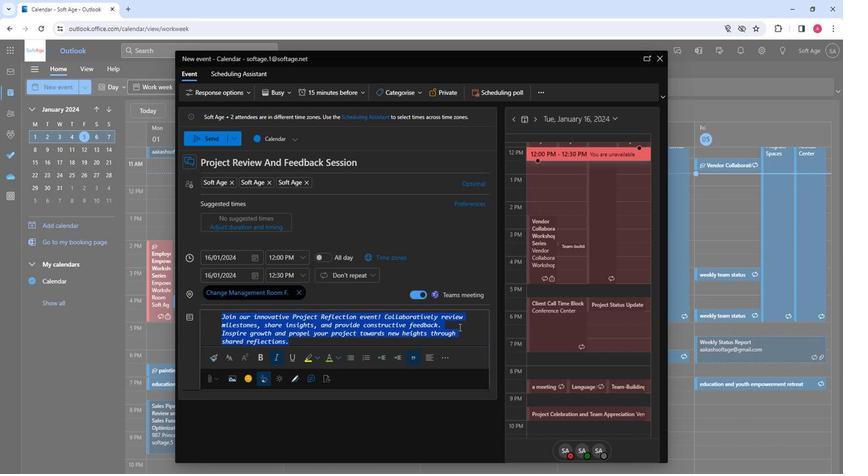 
Action: Mouse moved to (249, 318)
Screenshot: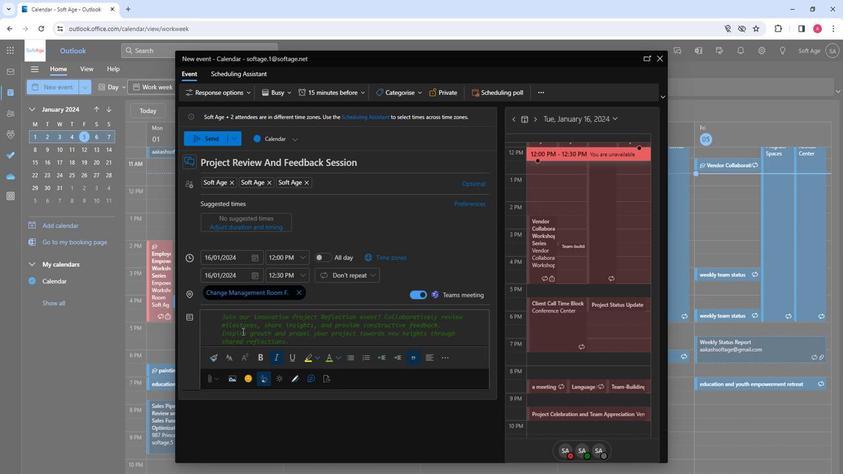 
Action: Mouse pressed left at (249, 318)
Screenshot: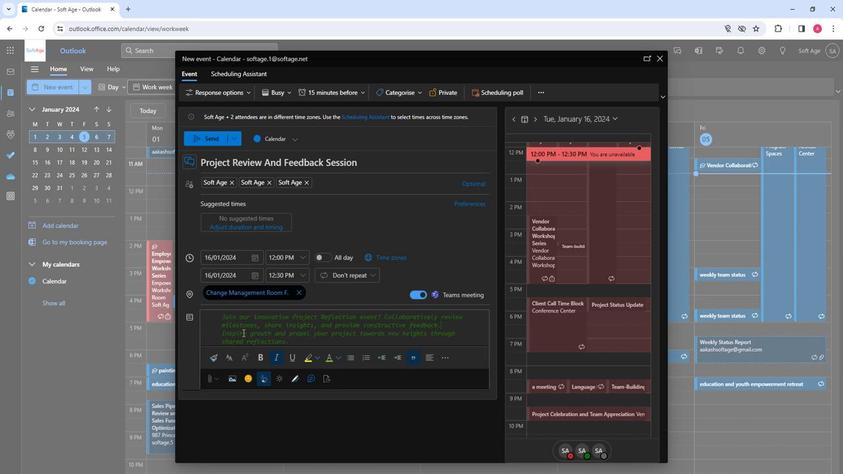 
Action: Mouse pressed left at (249, 318)
Screenshot: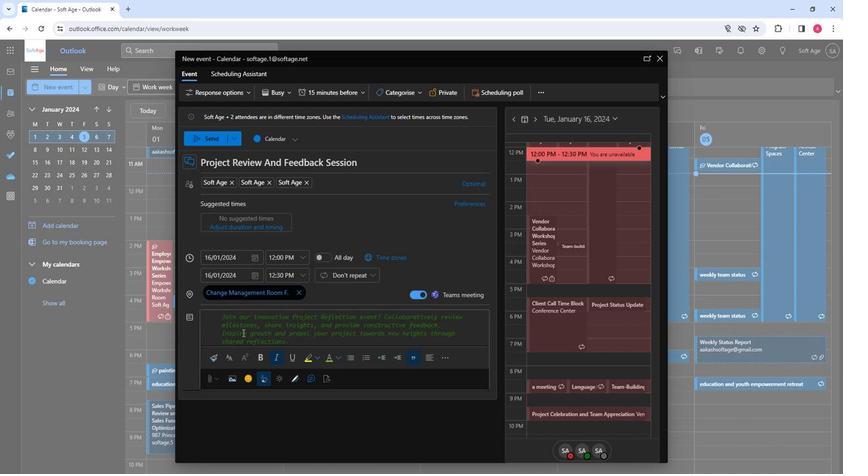
Action: Mouse pressed left at (249, 318)
Screenshot: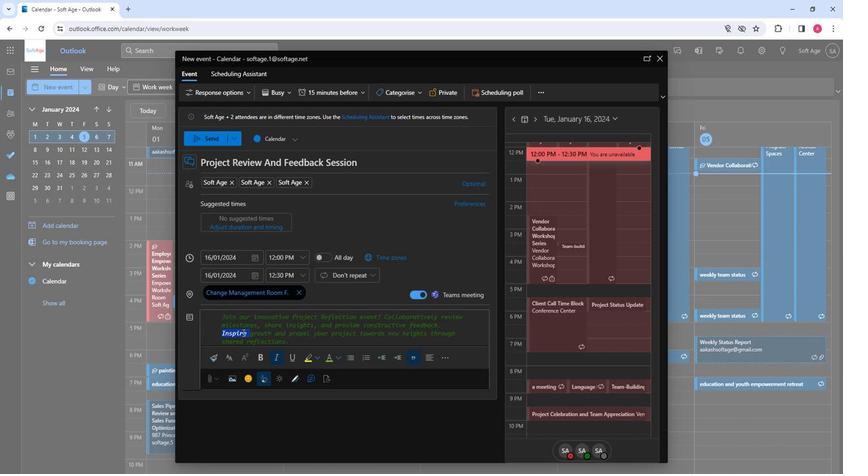 
Action: Mouse moved to (265, 343)
Screenshot: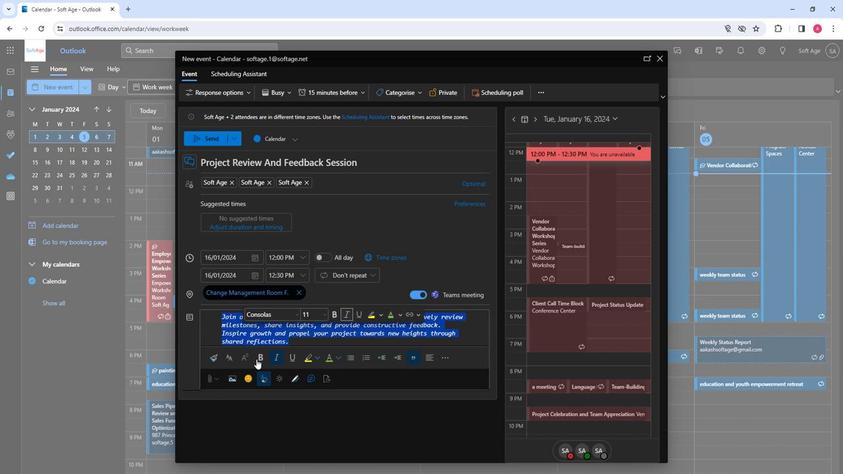 
Action: Mouse pressed left at (265, 343)
Screenshot: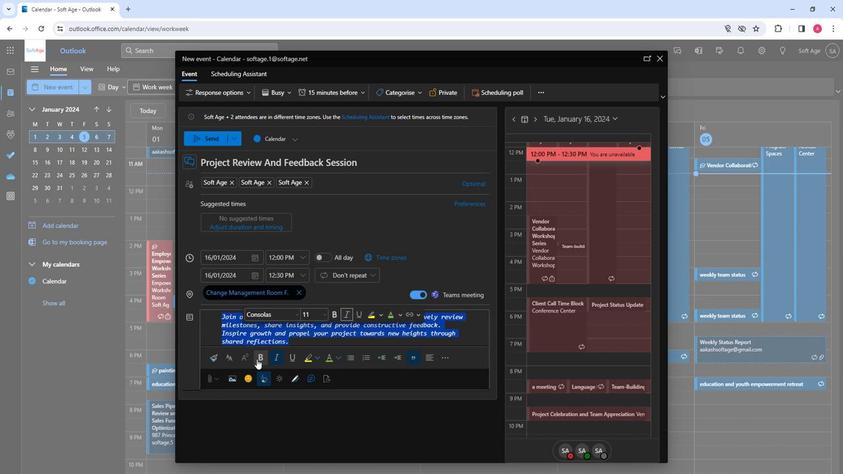 
Action: Mouse moved to (320, 328)
Screenshot: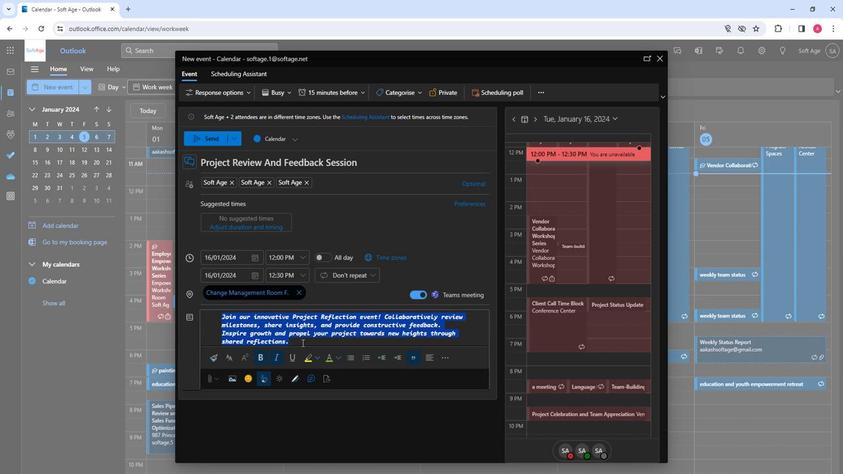 
Action: Mouse pressed left at (320, 328)
Screenshot: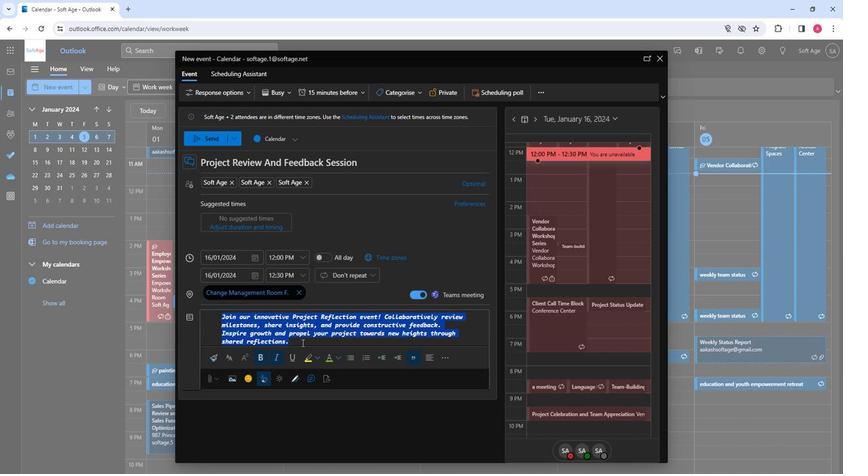 
Action: Mouse moved to (207, 140)
Screenshot: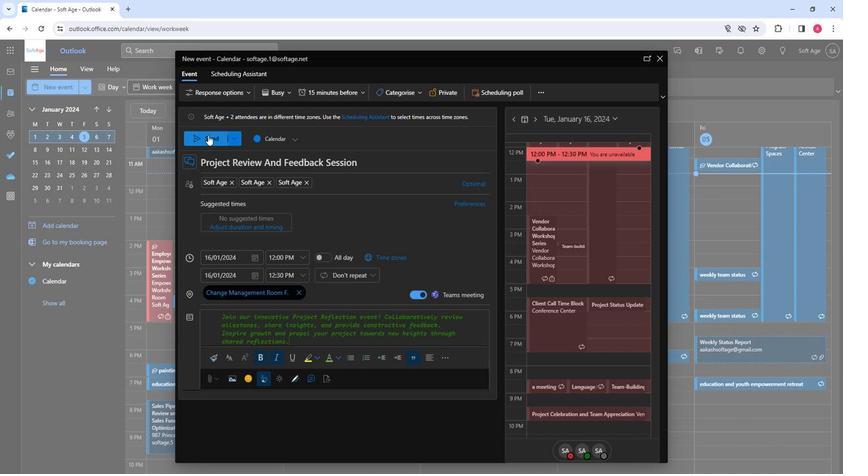 
Action: Mouse pressed left at (207, 140)
Screenshot: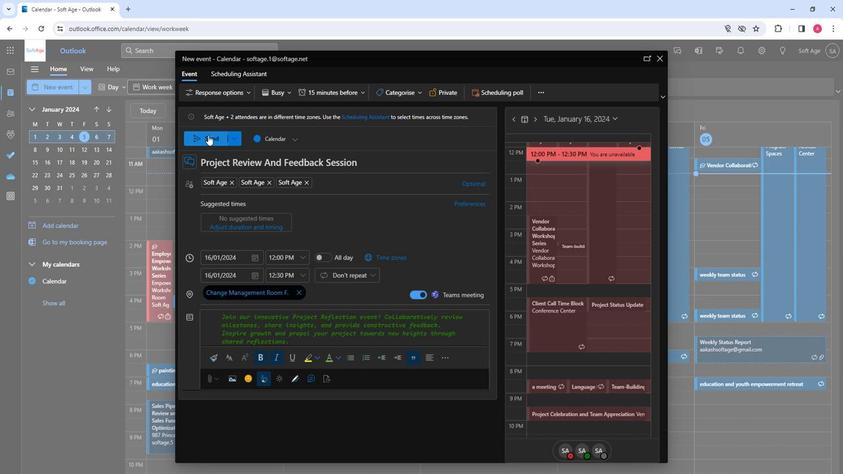 
Action: Mouse moved to (268, 263)
Screenshot: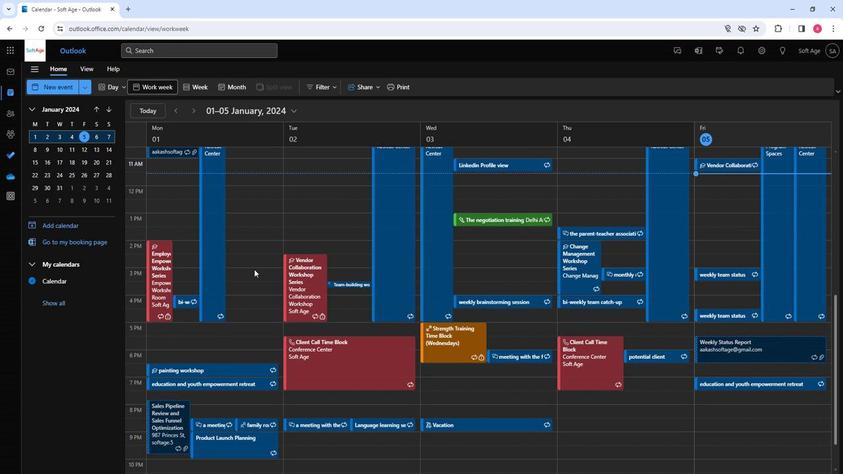 
